 Task: Create new contact,   with mail id: 'Riya.Simon@Yandex.com', first name: 'Riya', Last name: 'Simon', Job Title: Chief Technology Officer, Phone number (202) 555-6789. Change life cycle stage to  'Lead' and lead status to 'New'. Add new company to the associated contact: ravingroup.com_x000D_
 and type: Reseller. Logged in from softage.3@softage.net
Action: Mouse moved to (27, 80)
Screenshot: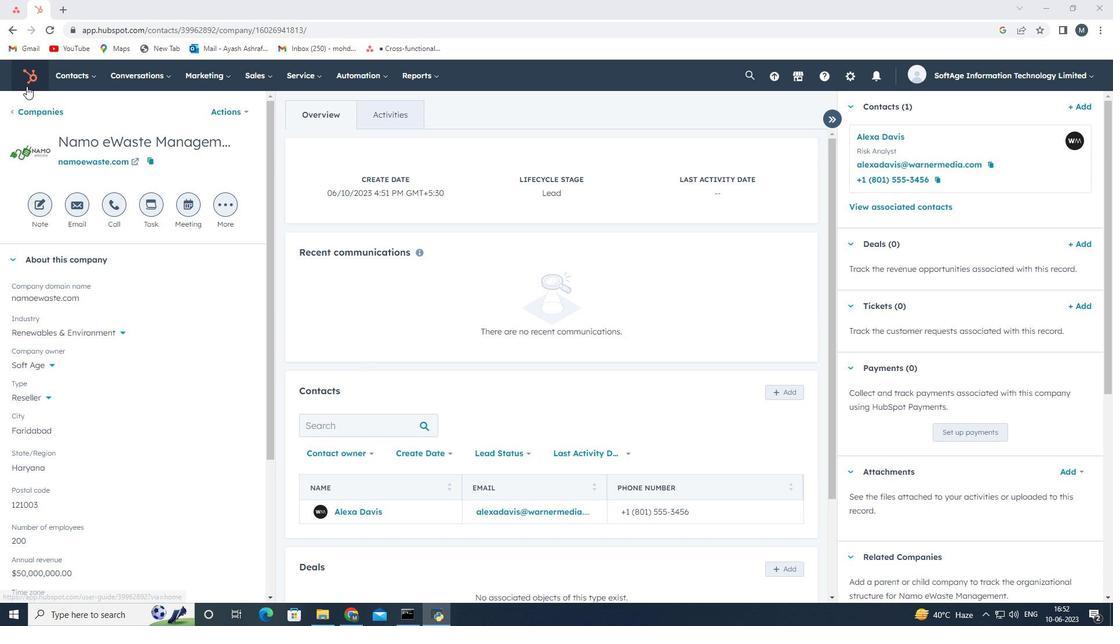 
Action: Mouse pressed left at (27, 80)
Screenshot: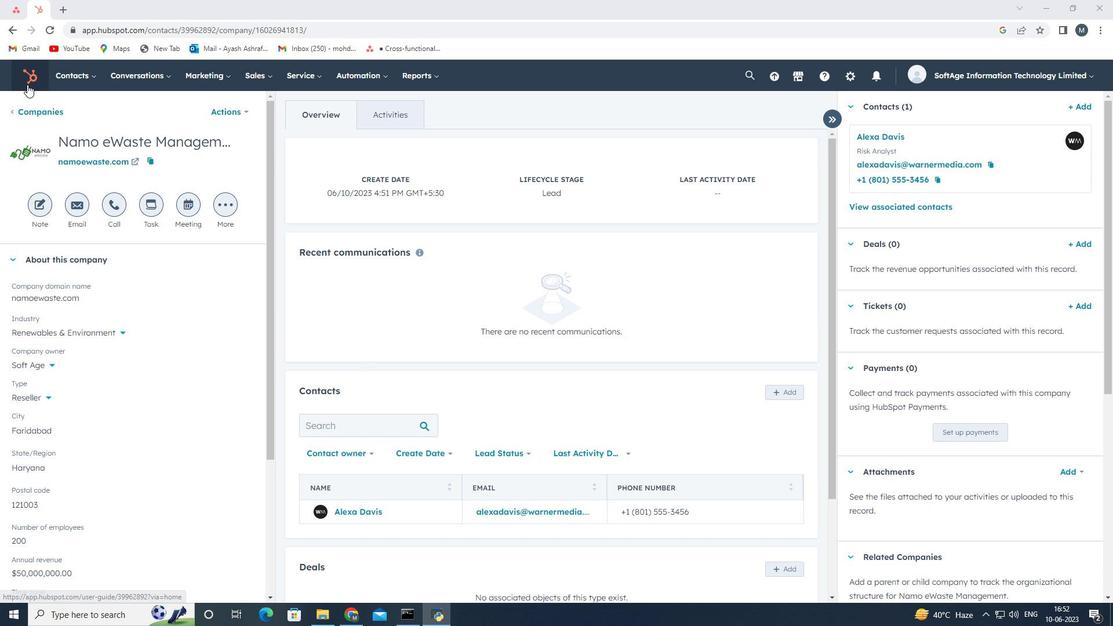 
Action: Mouse moved to (89, 75)
Screenshot: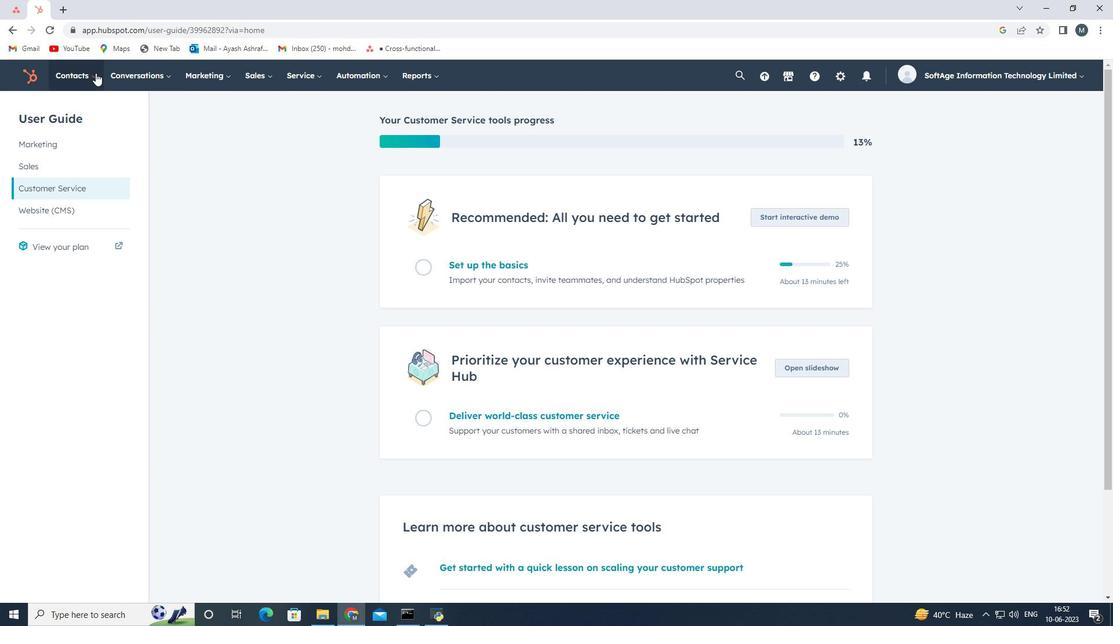 
Action: Mouse pressed left at (89, 75)
Screenshot: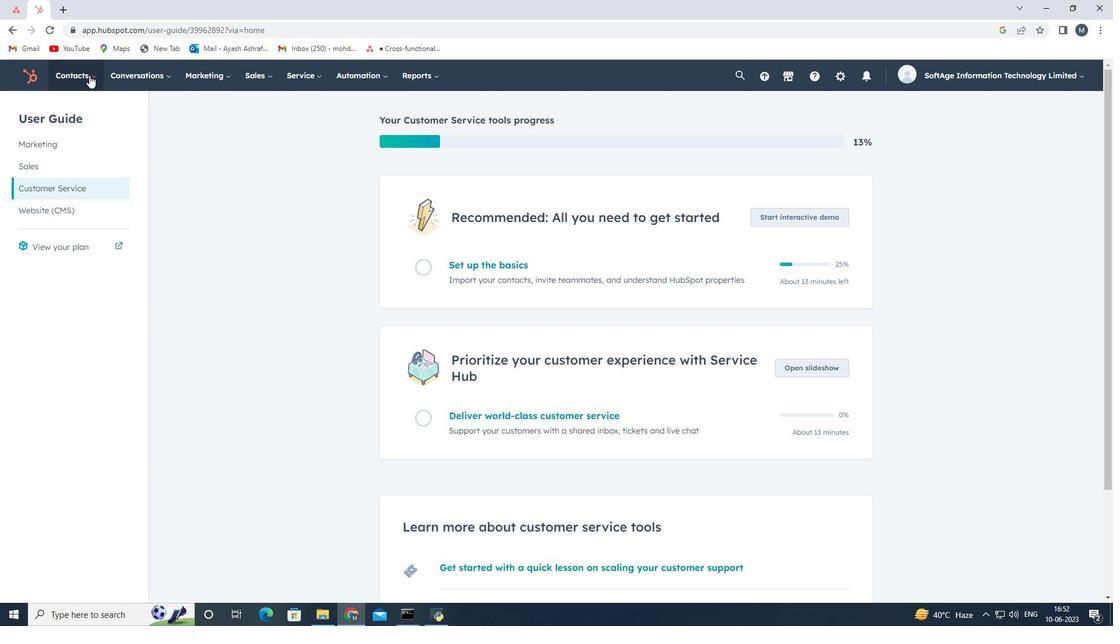 
Action: Mouse moved to (88, 106)
Screenshot: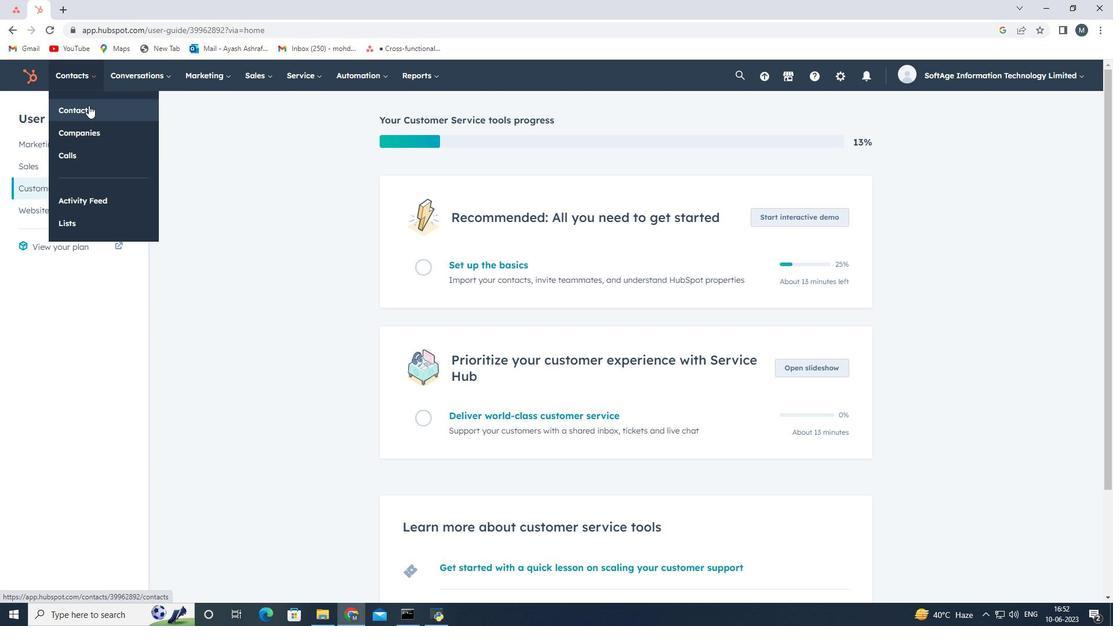 
Action: Mouse pressed left at (88, 106)
Screenshot: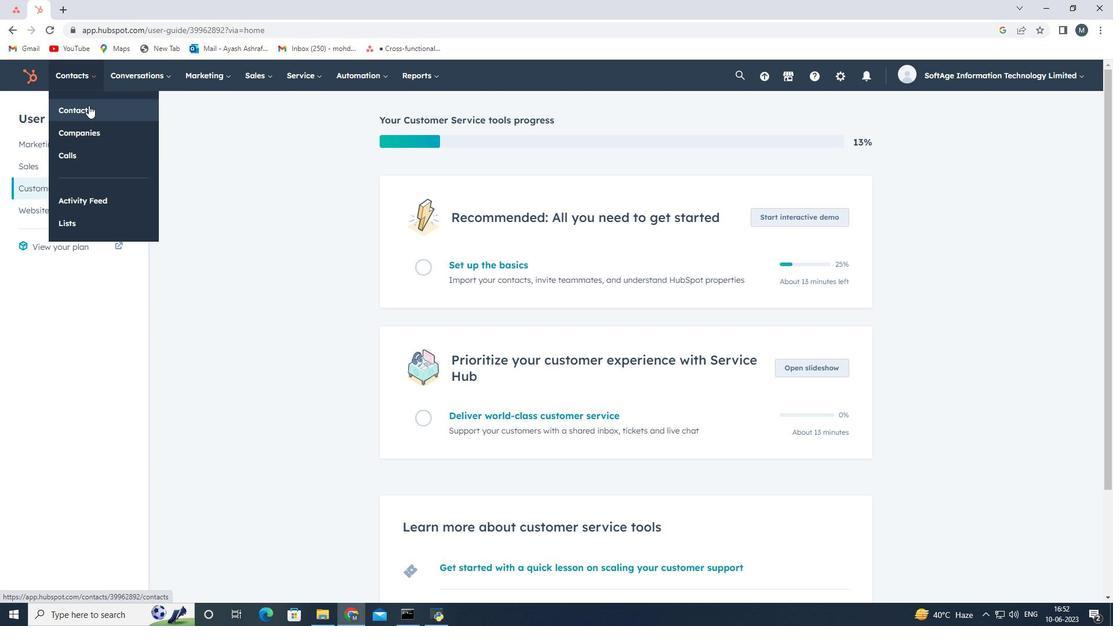 
Action: Mouse moved to (1033, 119)
Screenshot: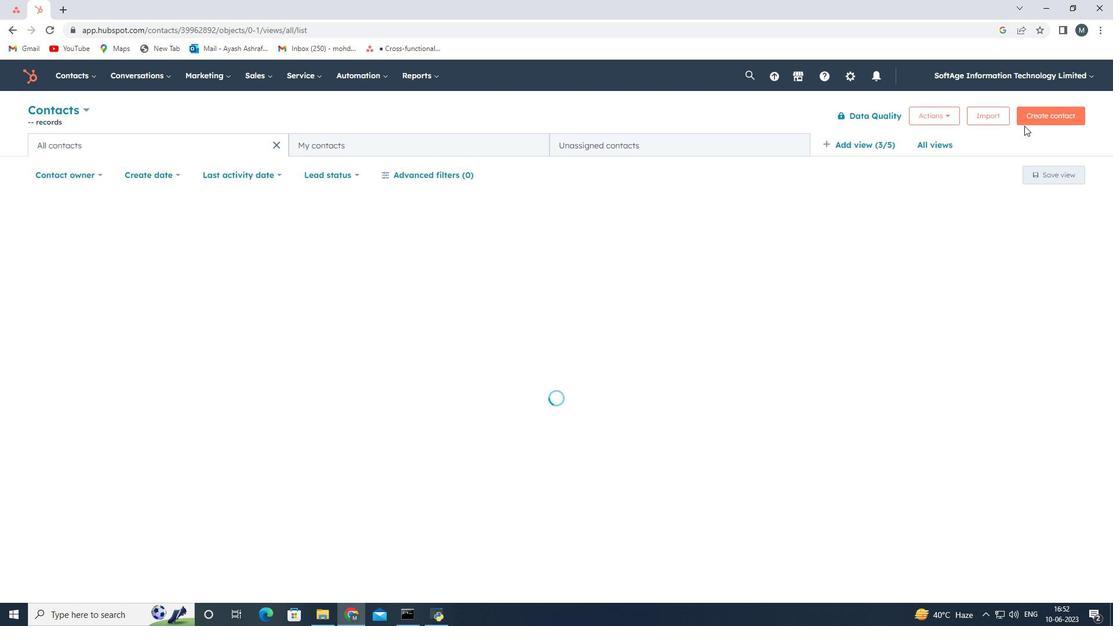 
Action: Mouse pressed left at (1033, 119)
Screenshot: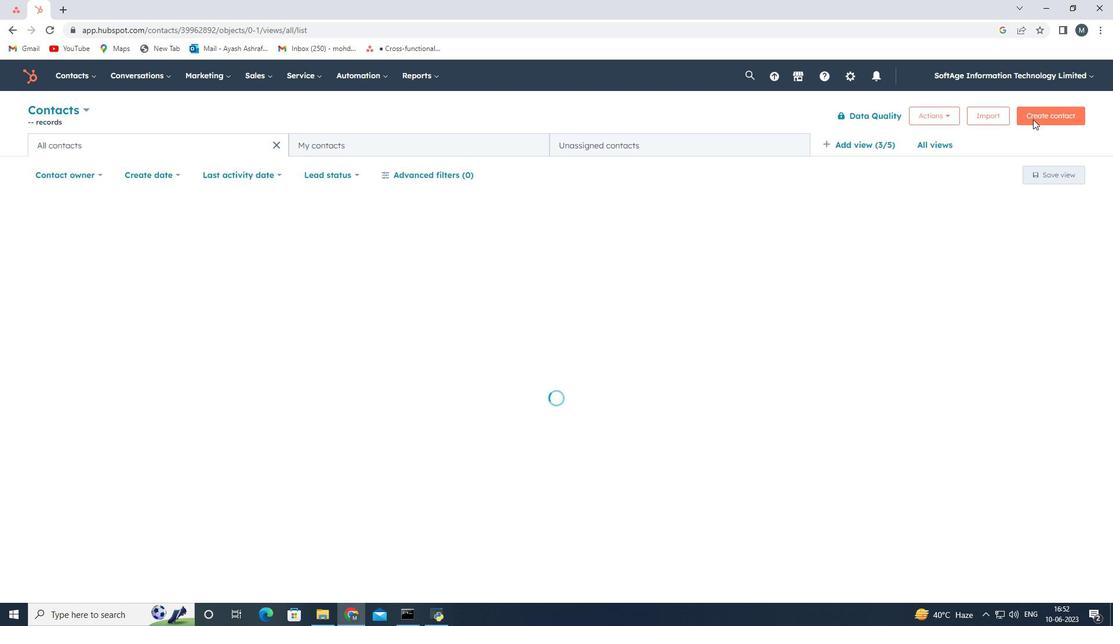 
Action: Mouse moved to (843, 176)
Screenshot: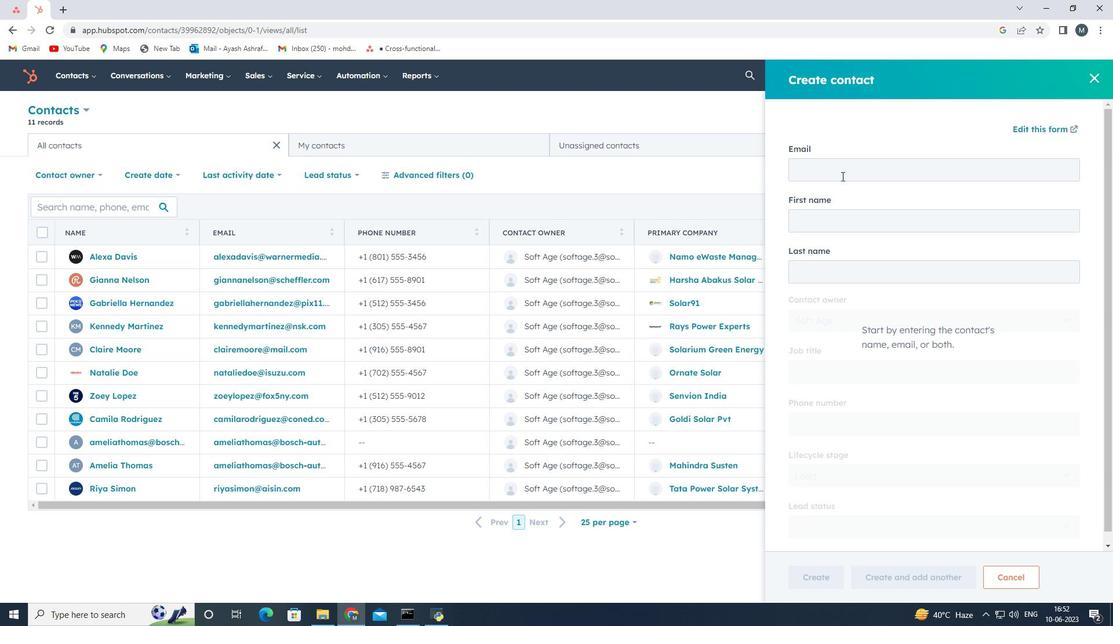 
Action: Mouse pressed left at (843, 176)
Screenshot: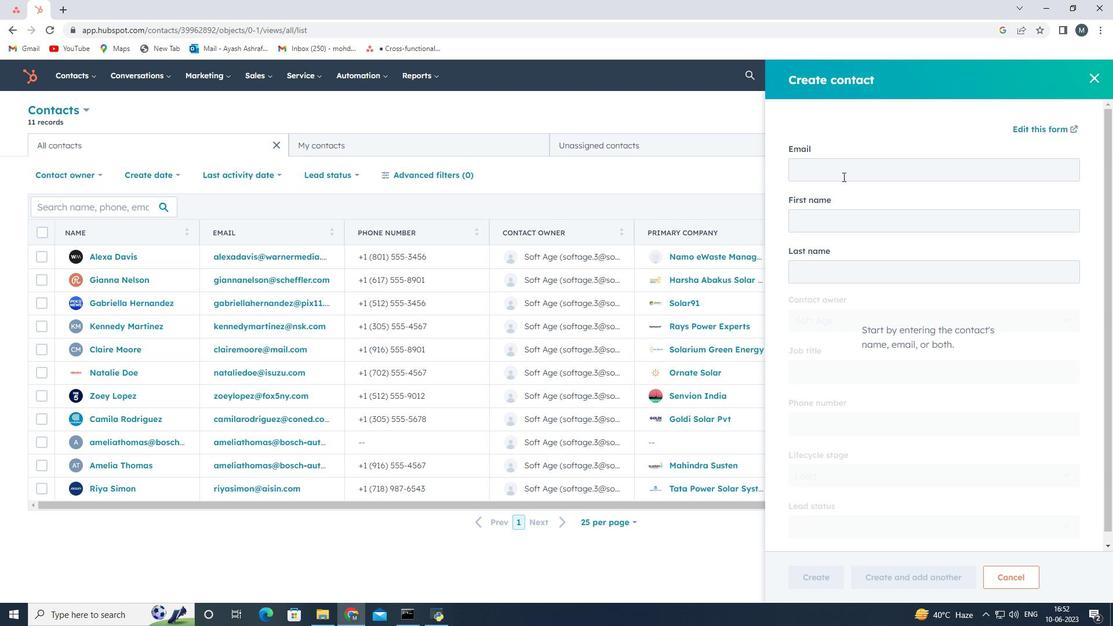 
Action: Mouse moved to (842, 167)
Screenshot: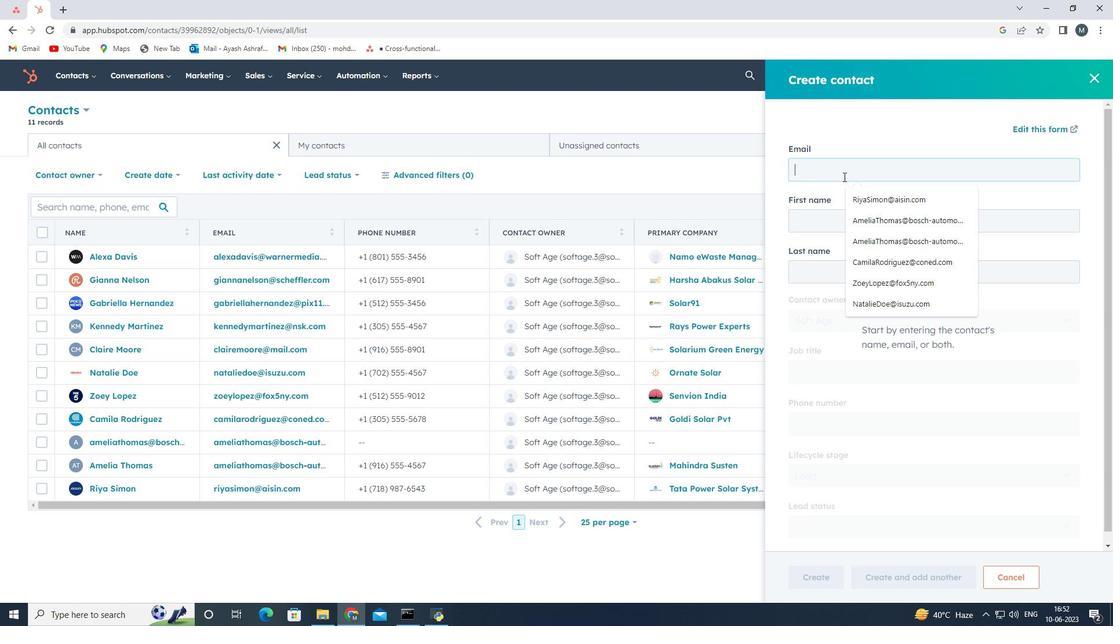 
Action: Key pressed <Key.shift>Riya.<Key.shift>Simon<Key.shift>@<Key.shift>Yandex.com
Screenshot: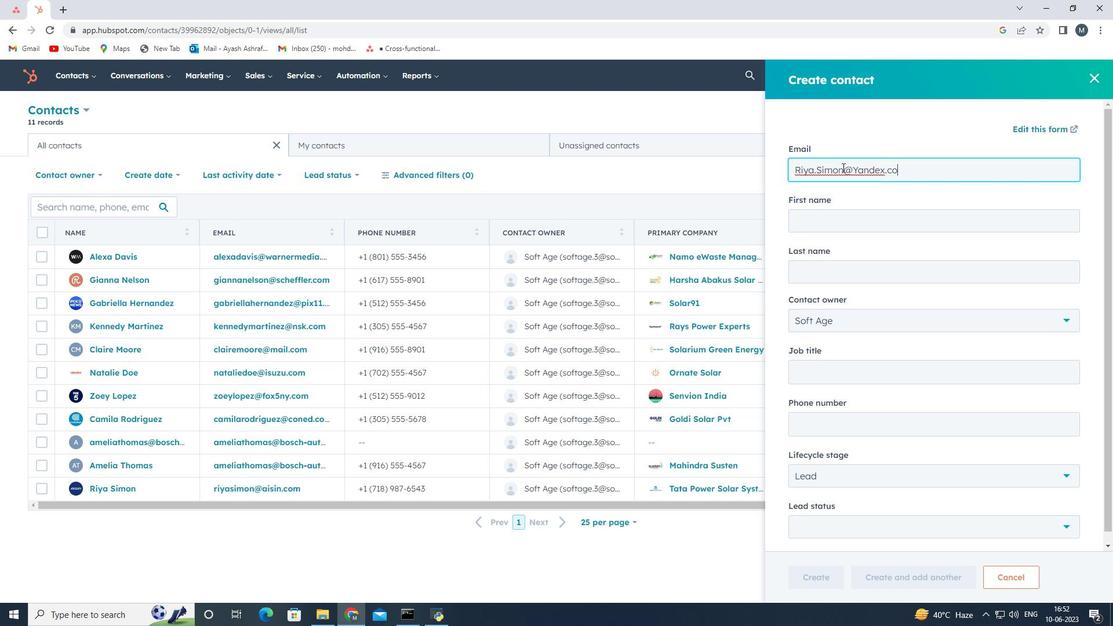 
Action: Mouse moved to (810, 223)
Screenshot: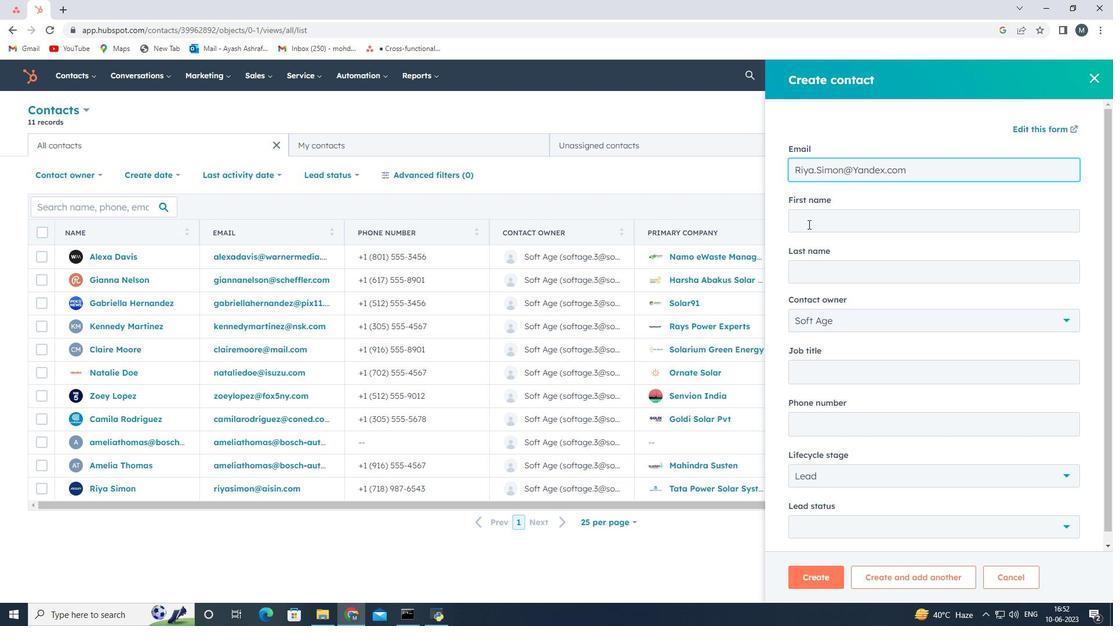 
Action: Mouse pressed left at (810, 223)
Screenshot: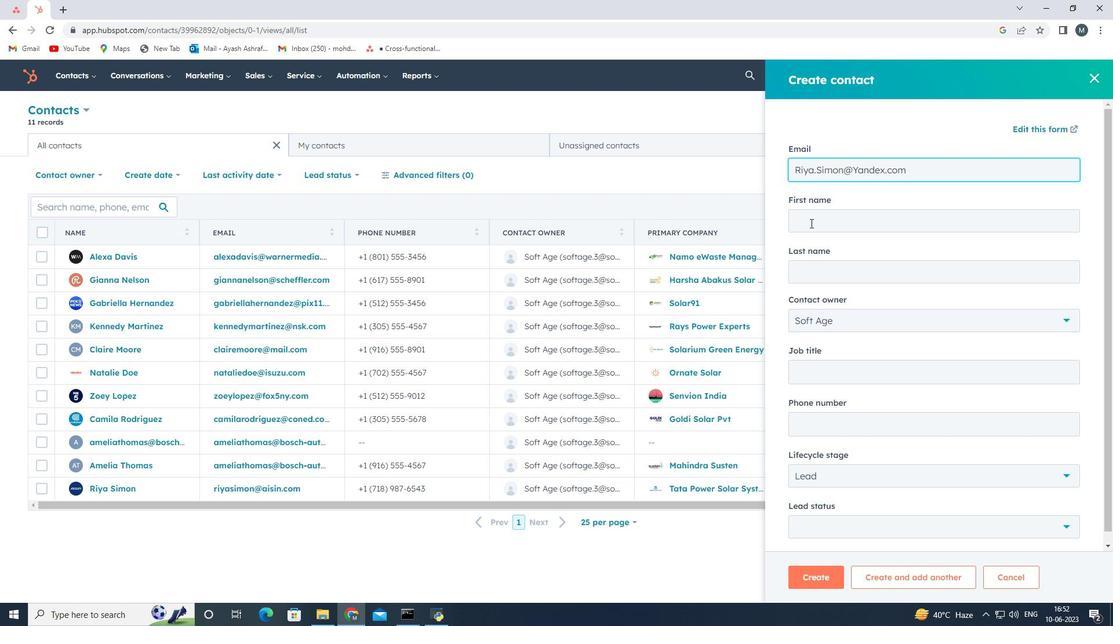 
Action: Mouse moved to (810, 223)
Screenshot: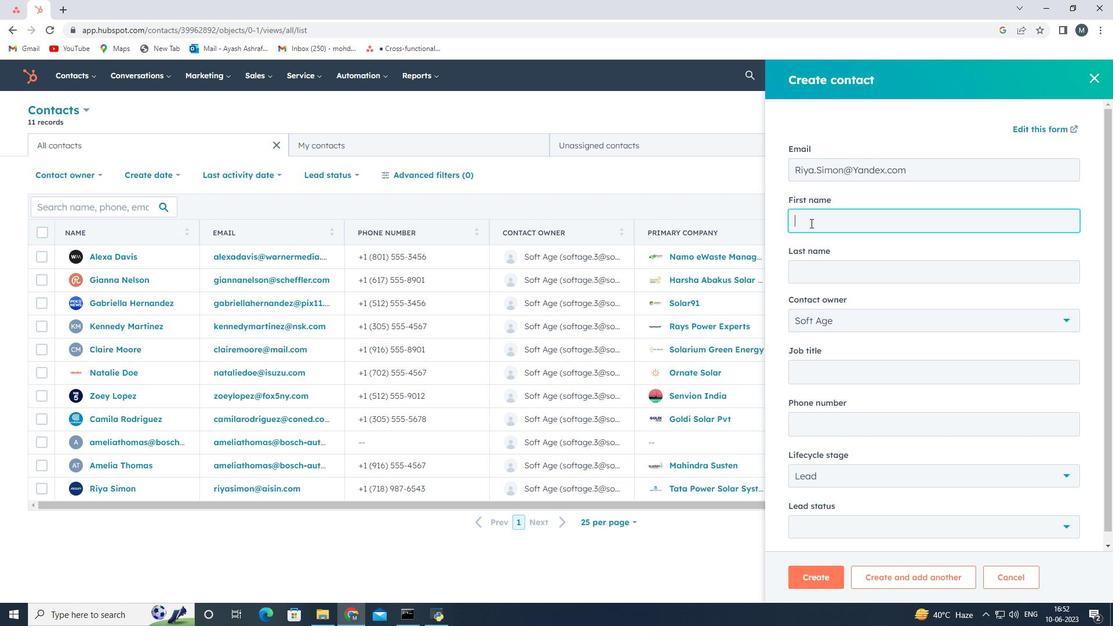 
Action: Key pressed <Key.shift>Riya<Key.space>
Screenshot: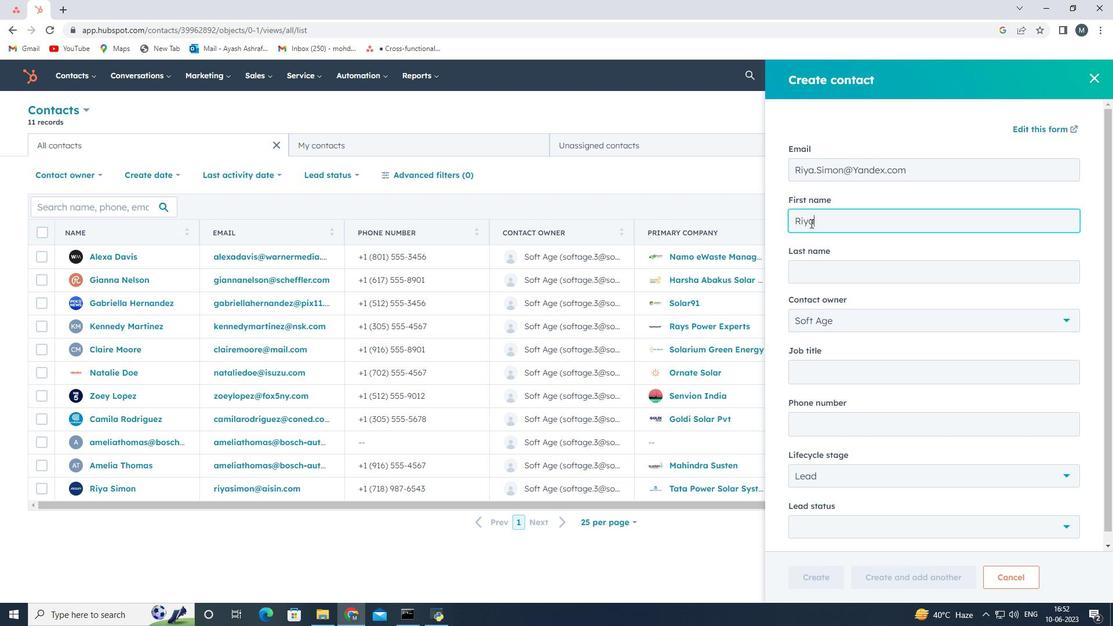 
Action: Mouse moved to (841, 275)
Screenshot: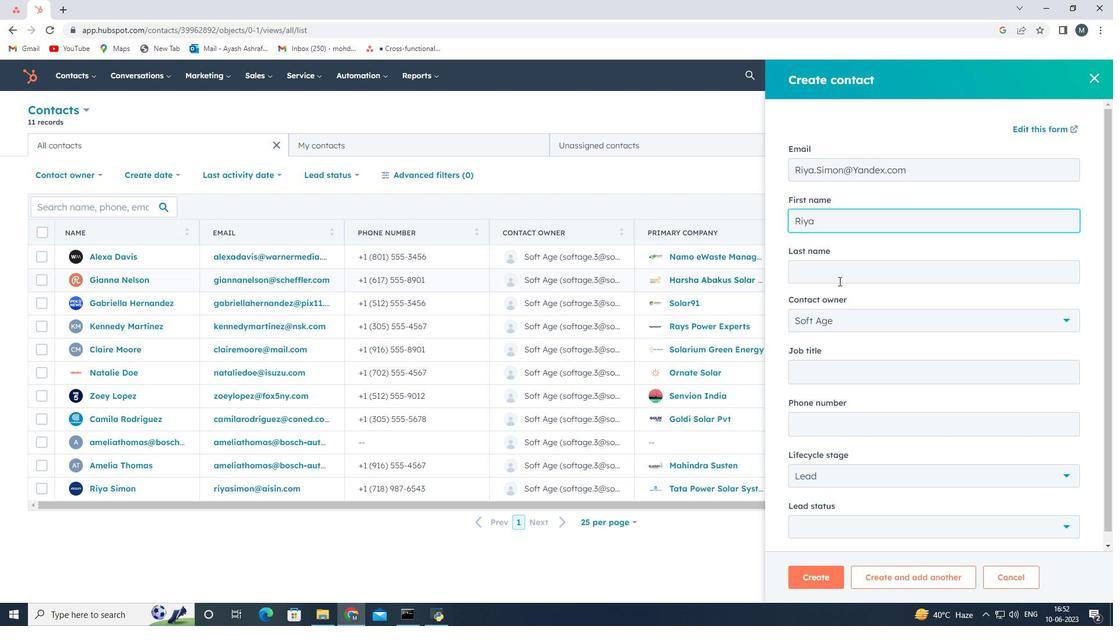 
Action: Mouse pressed left at (841, 275)
Screenshot: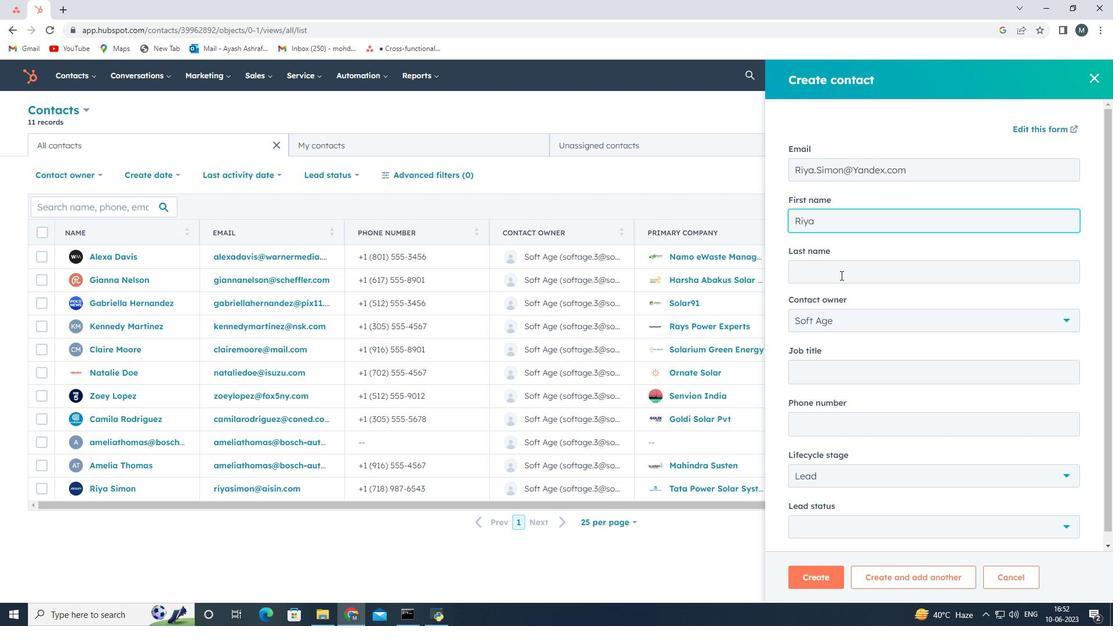
Action: Mouse moved to (843, 280)
Screenshot: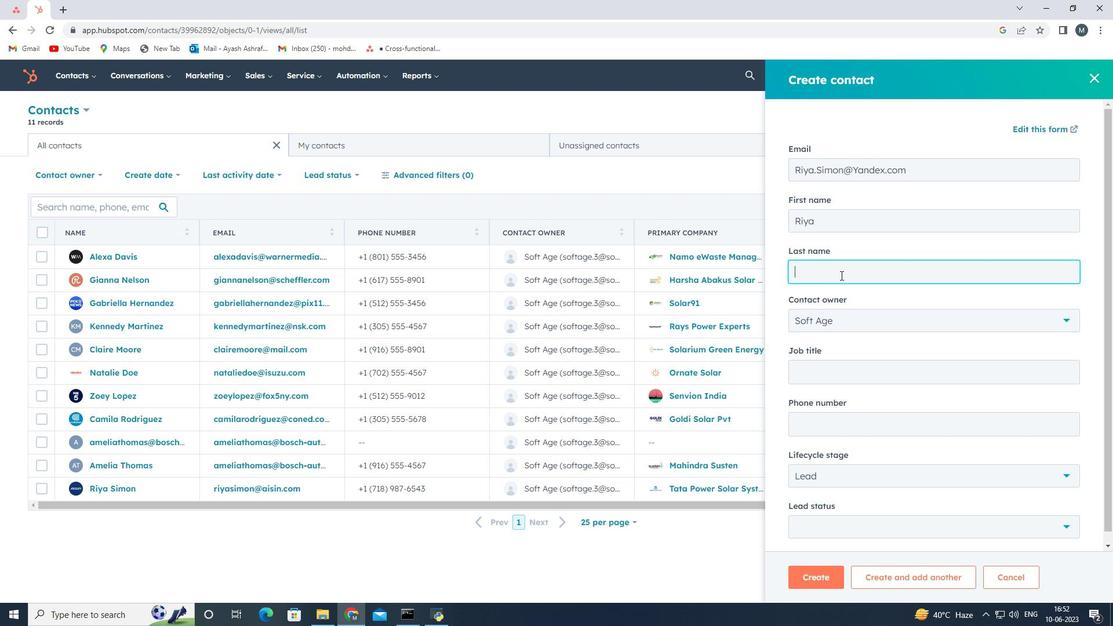 
Action: Key pressed <Key.shift>Simon<Key.space>
Screenshot: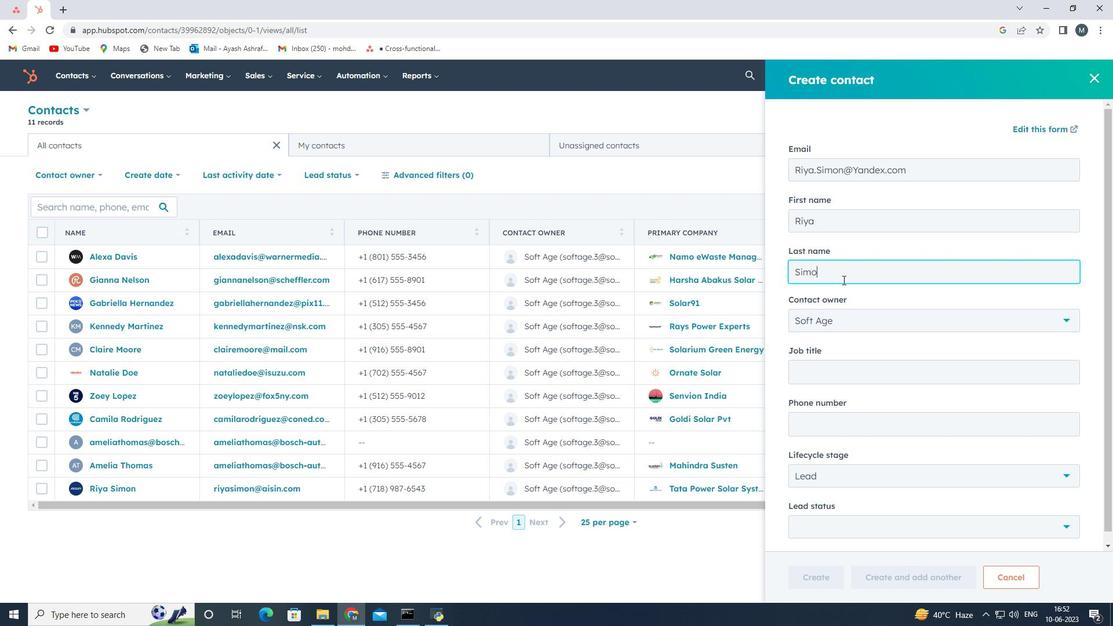 
Action: Mouse moved to (824, 369)
Screenshot: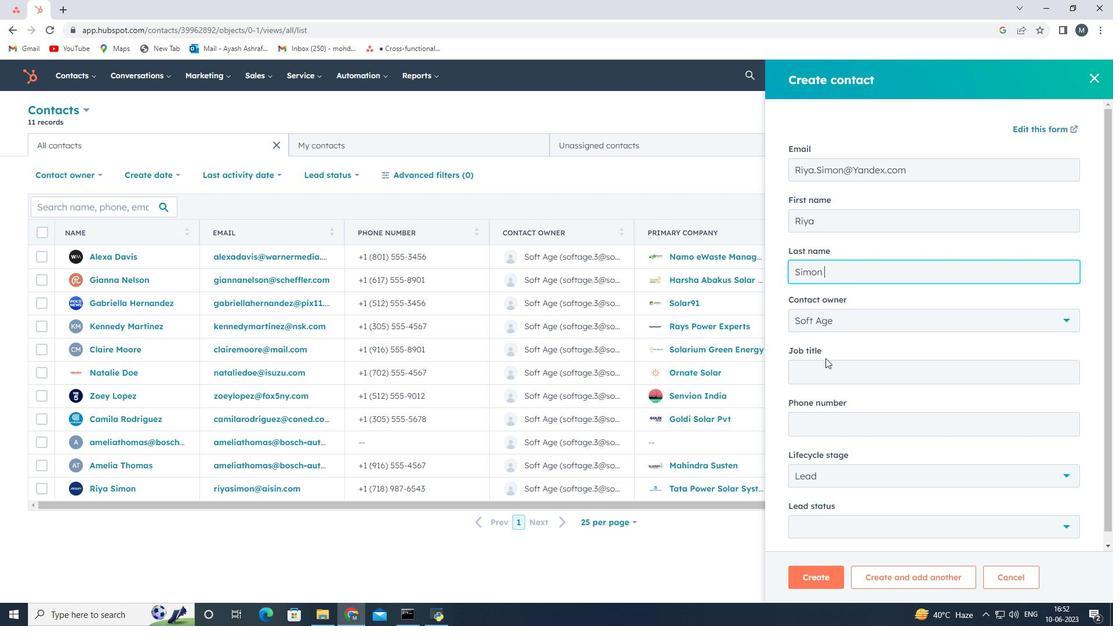
Action: Mouse pressed left at (824, 369)
Screenshot: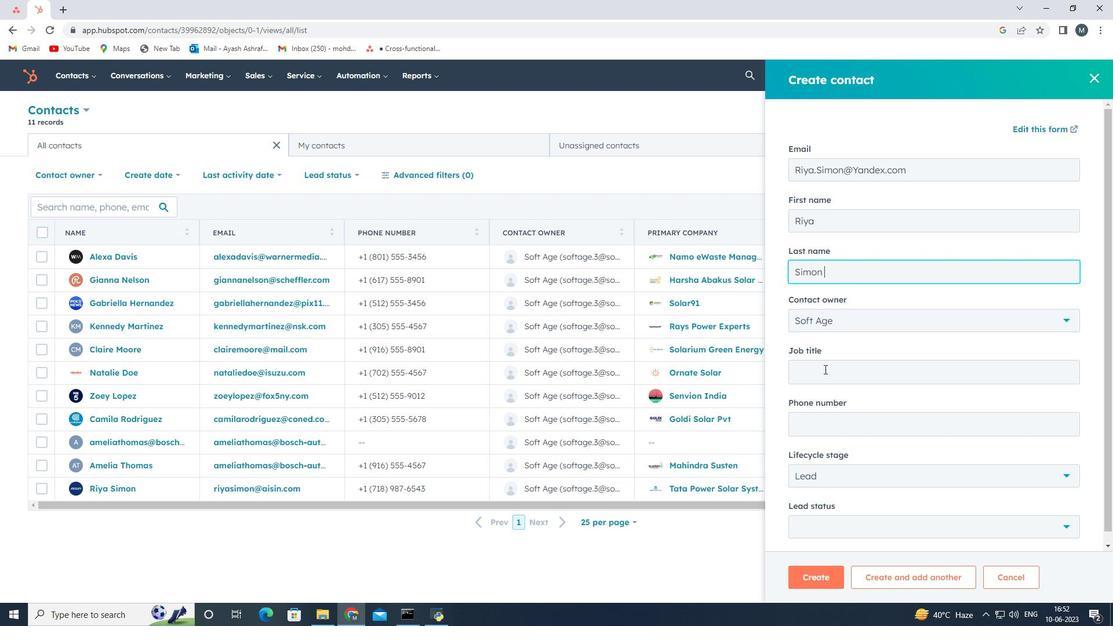 
Action: Mouse moved to (823, 368)
Screenshot: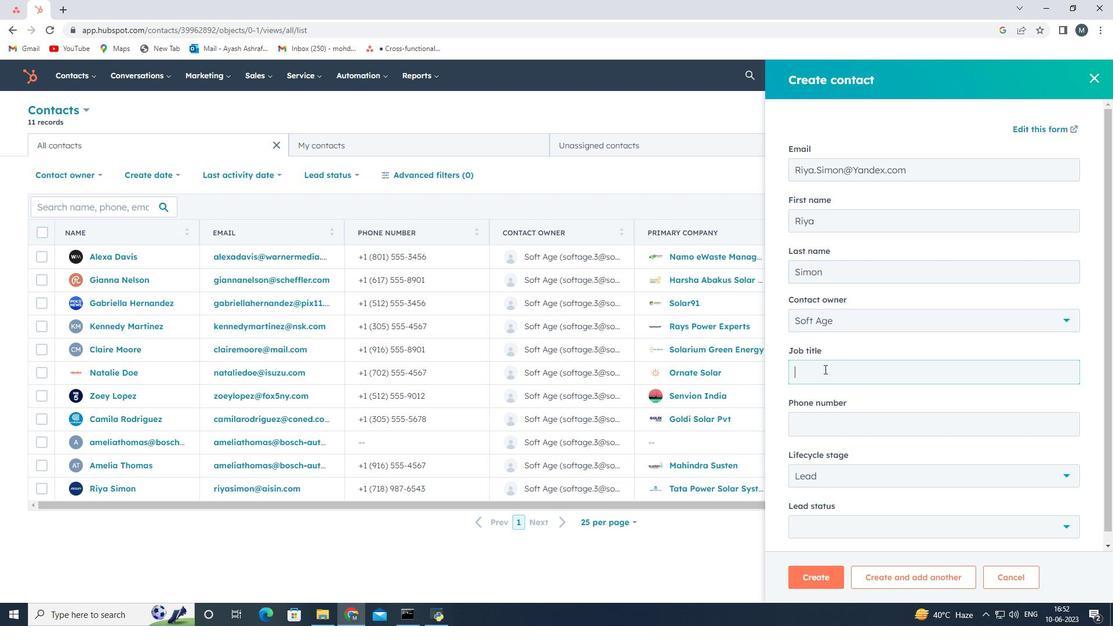
Action: Key pressed <Key.shift>Cheif<Key.space><Key.backspace><Key.backspace>ef<Key.space><Key.backspace><Key.backspace><Key.backspace><Key.backspace><Key.backspace>ief<Key.space><Key.shift>Techni<Key.backspace>ology<Key.space><Key.shift>Offiv<Key.backspace>cer<Key.space>
Screenshot: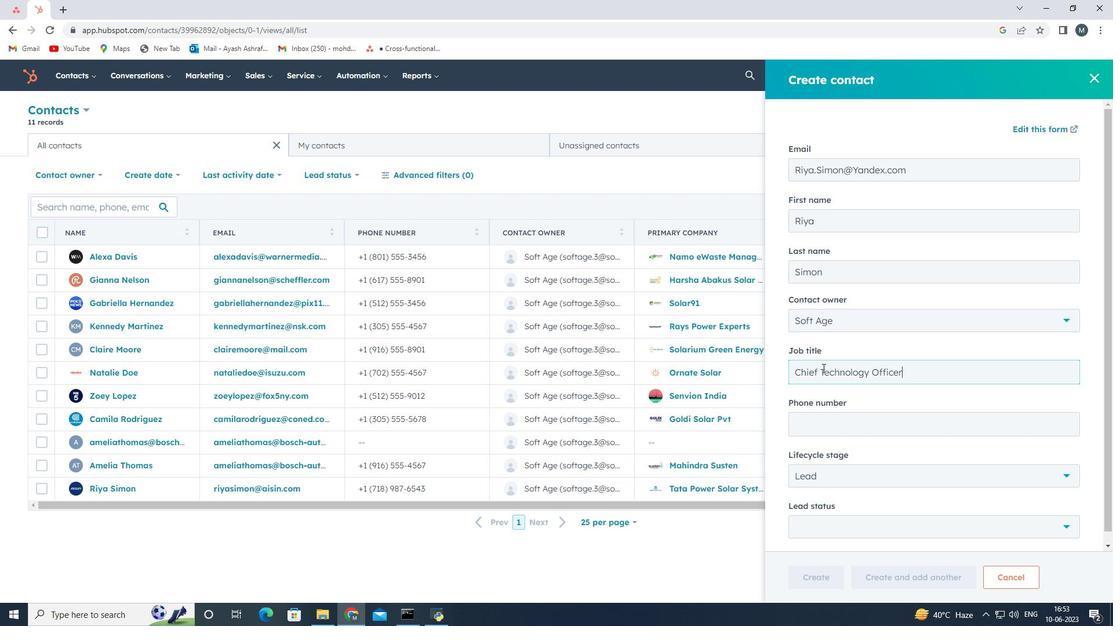 
Action: Mouse moved to (818, 428)
Screenshot: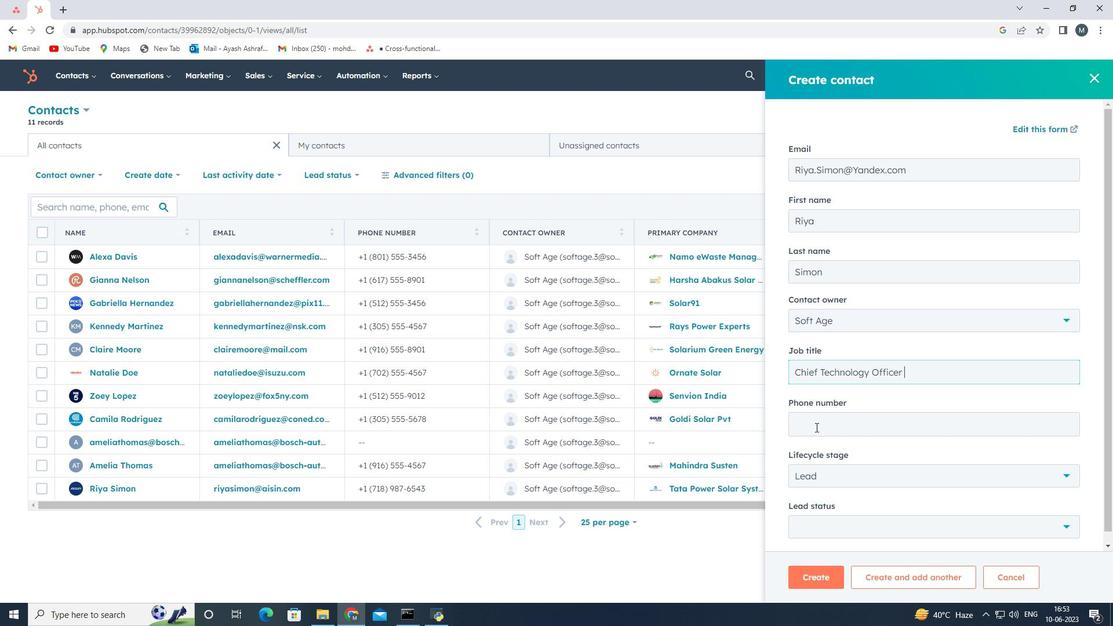 
Action: Mouse pressed left at (818, 428)
Screenshot: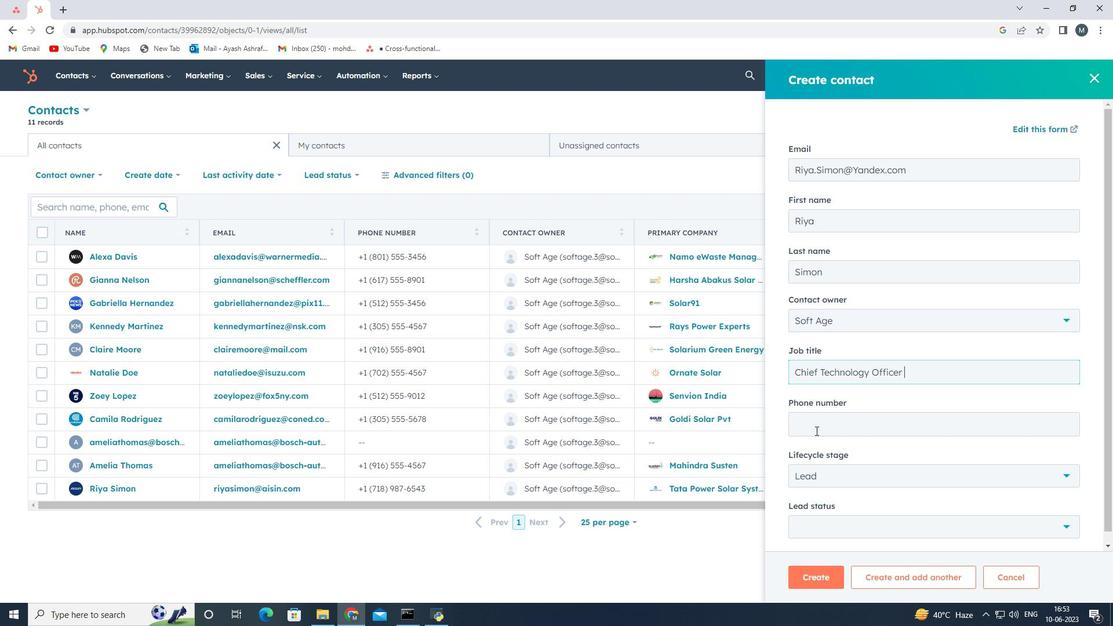 
Action: Mouse moved to (900, 313)
Screenshot: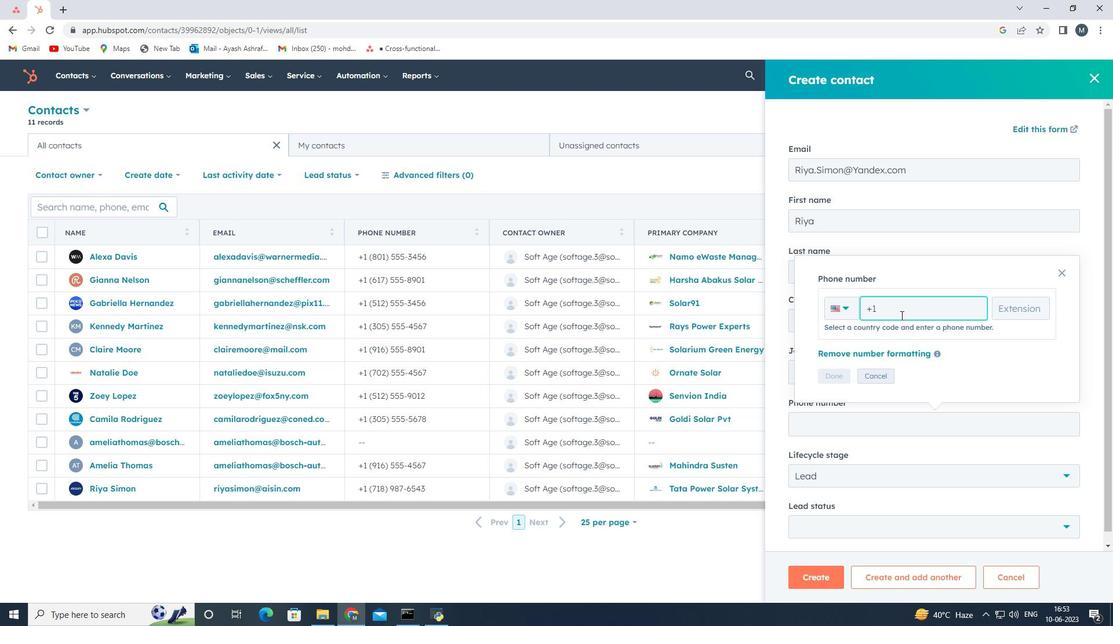 
Action: Mouse pressed left at (900, 313)
Screenshot: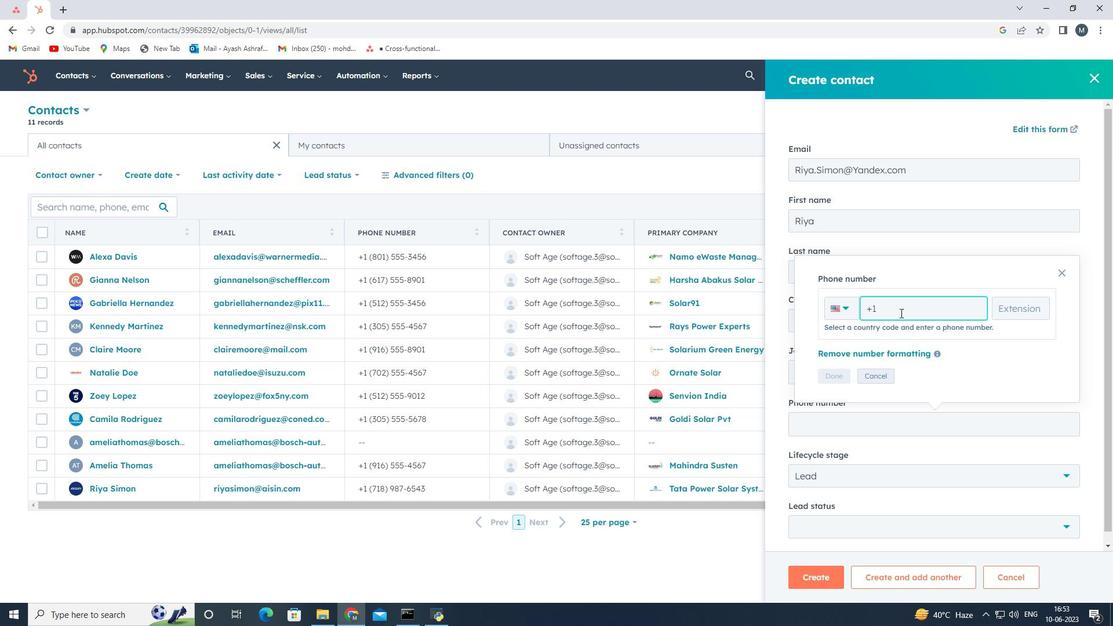 
Action: Key pressed 2025556789
Screenshot: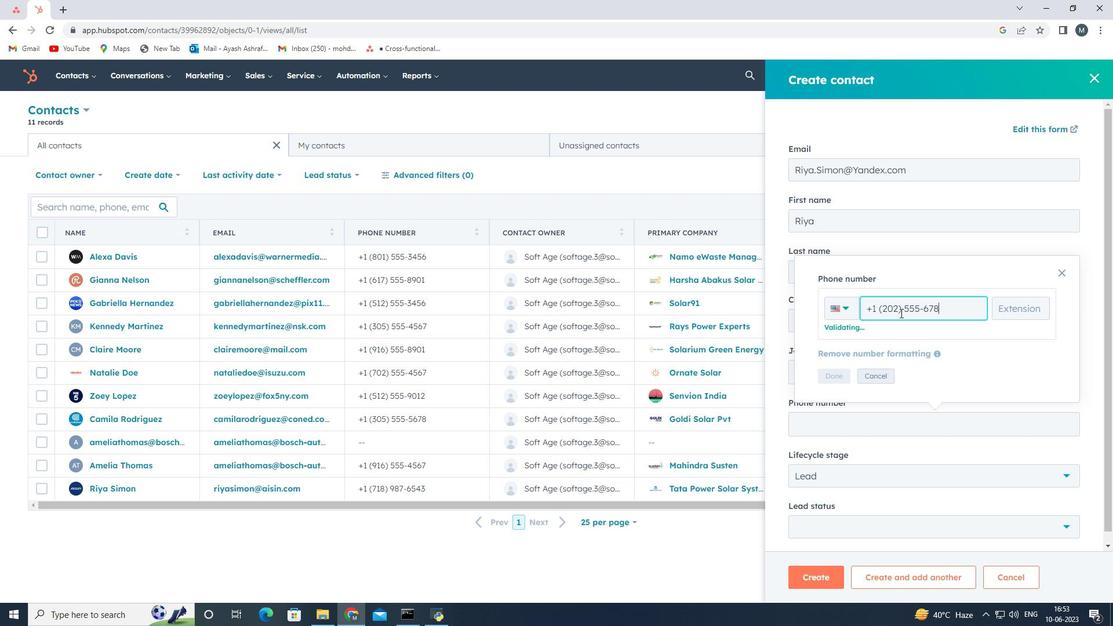 
Action: Mouse moved to (833, 378)
Screenshot: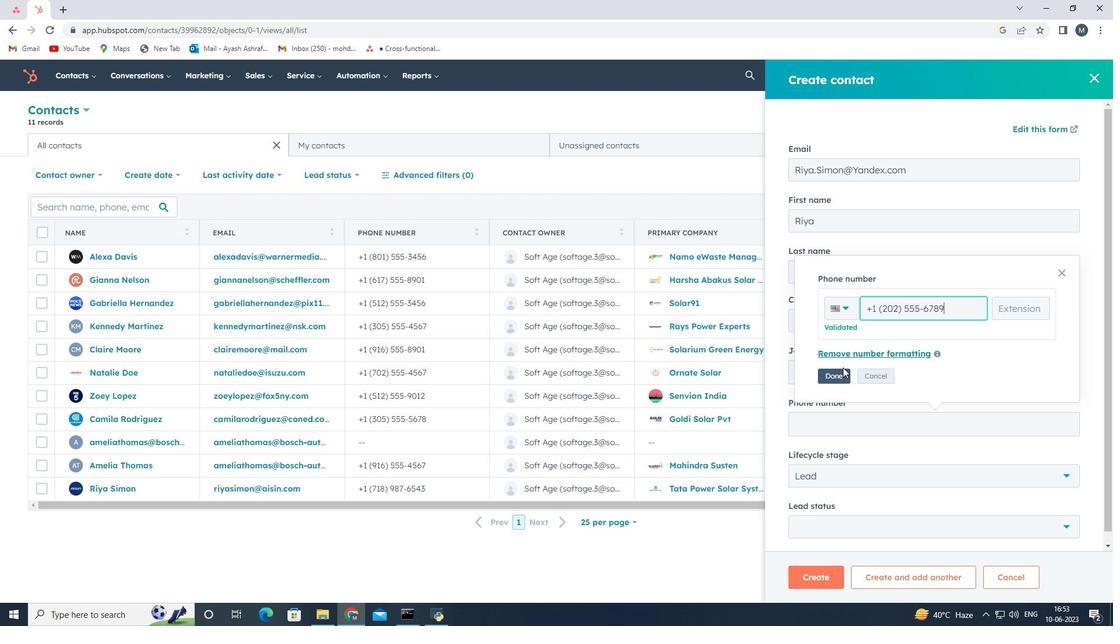 
Action: Mouse pressed left at (833, 378)
Screenshot: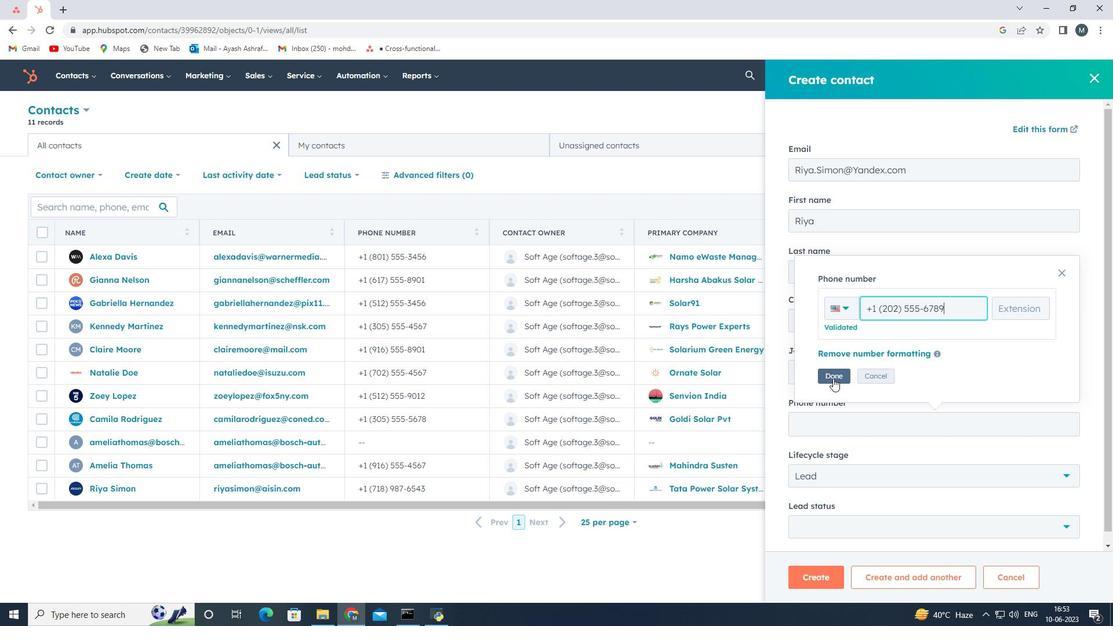 
Action: Mouse moved to (846, 450)
Screenshot: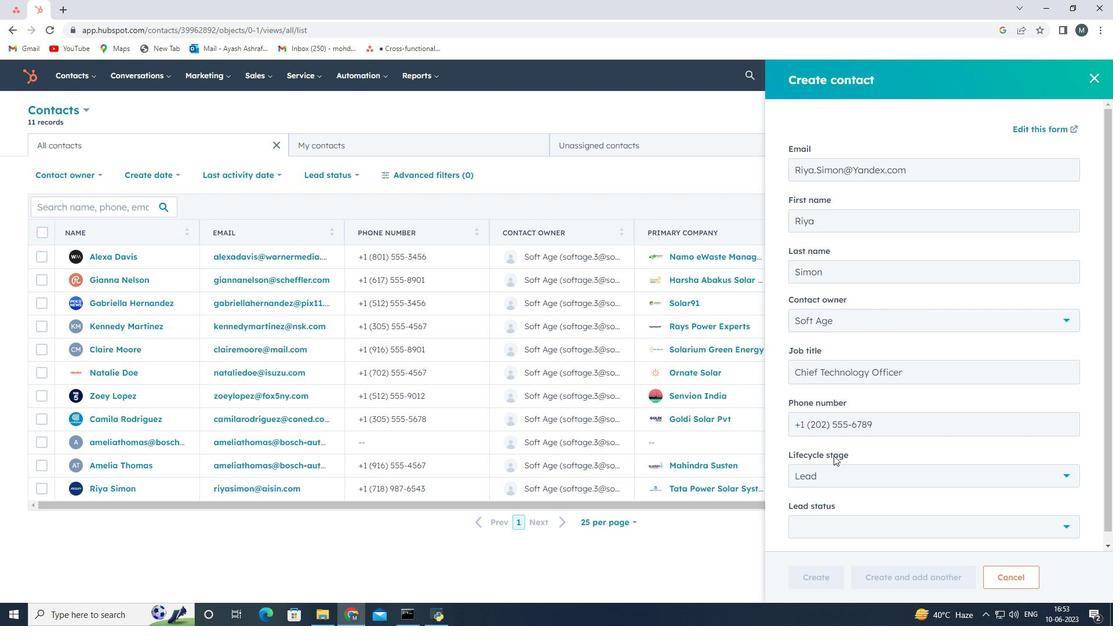 
Action: Mouse scrolled (846, 449) with delta (0, 0)
Screenshot: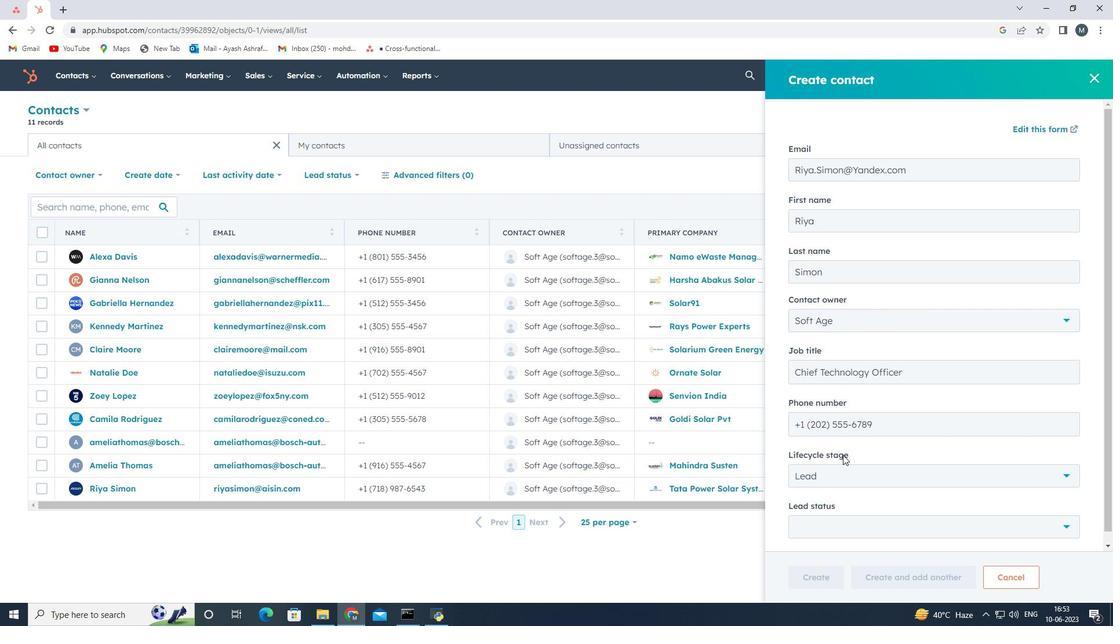 
Action: Mouse moved to (816, 462)
Screenshot: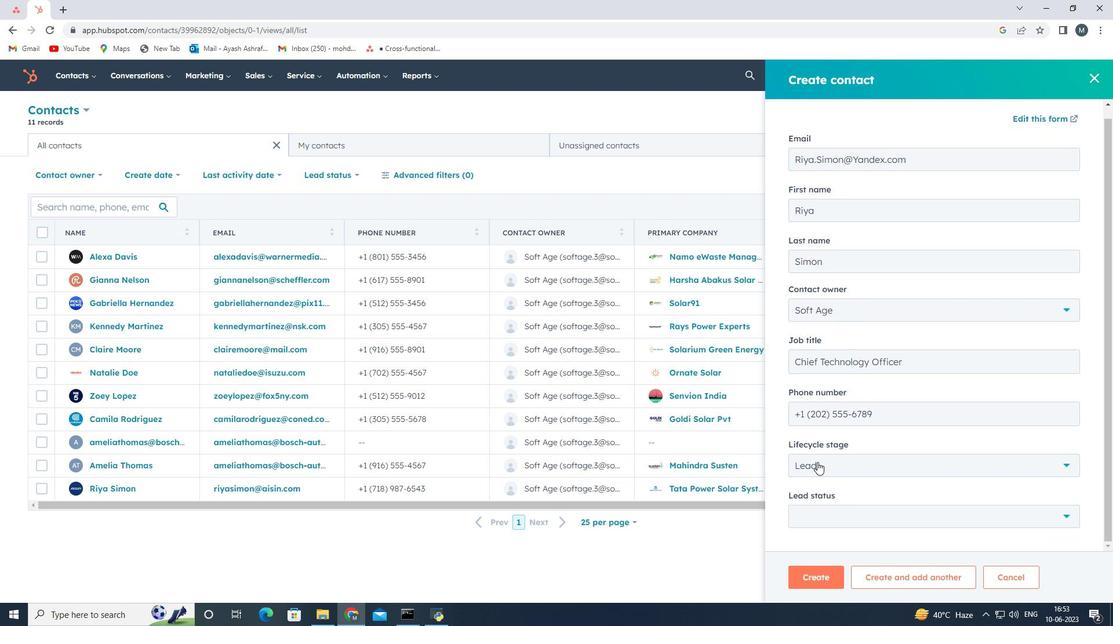 
Action: Mouse pressed left at (816, 462)
Screenshot: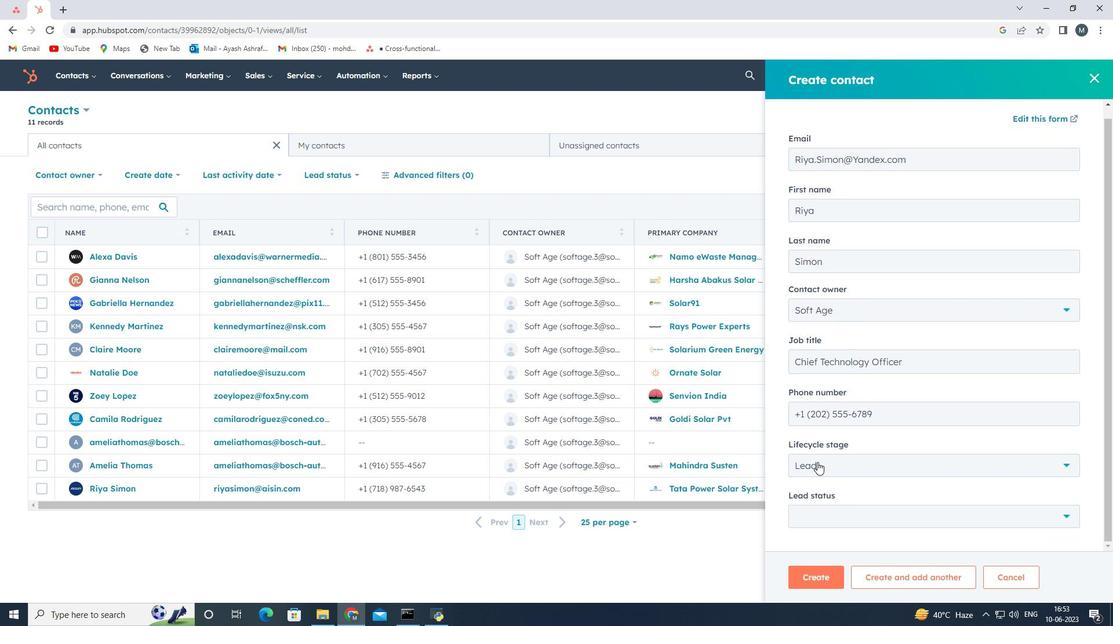 
Action: Mouse moved to (845, 360)
Screenshot: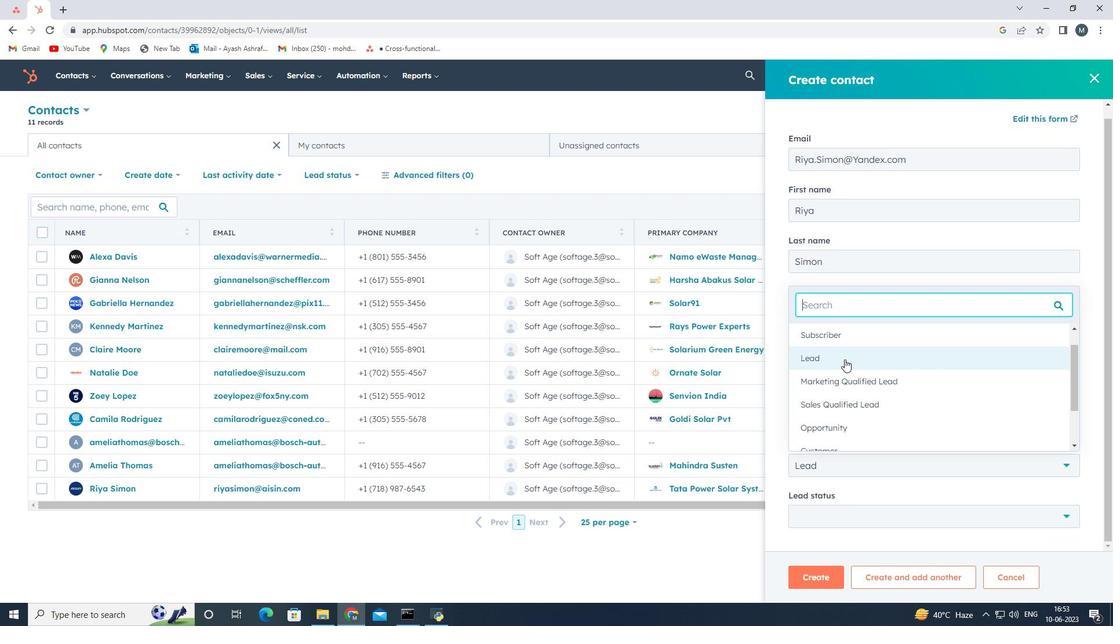 
Action: Mouse pressed left at (845, 360)
Screenshot: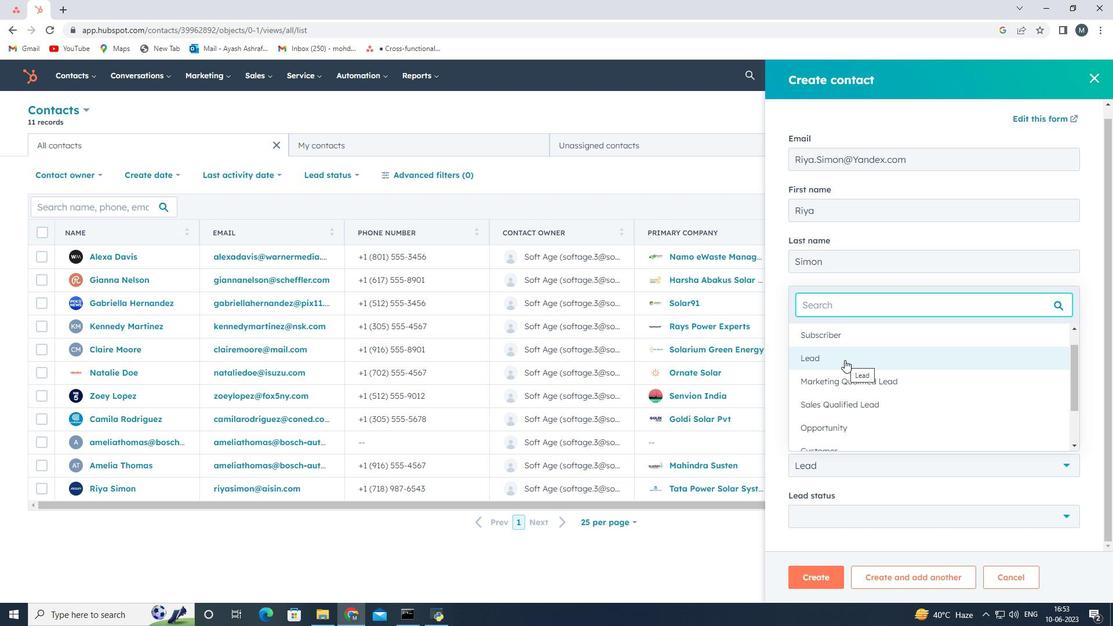 
Action: Mouse moved to (836, 512)
Screenshot: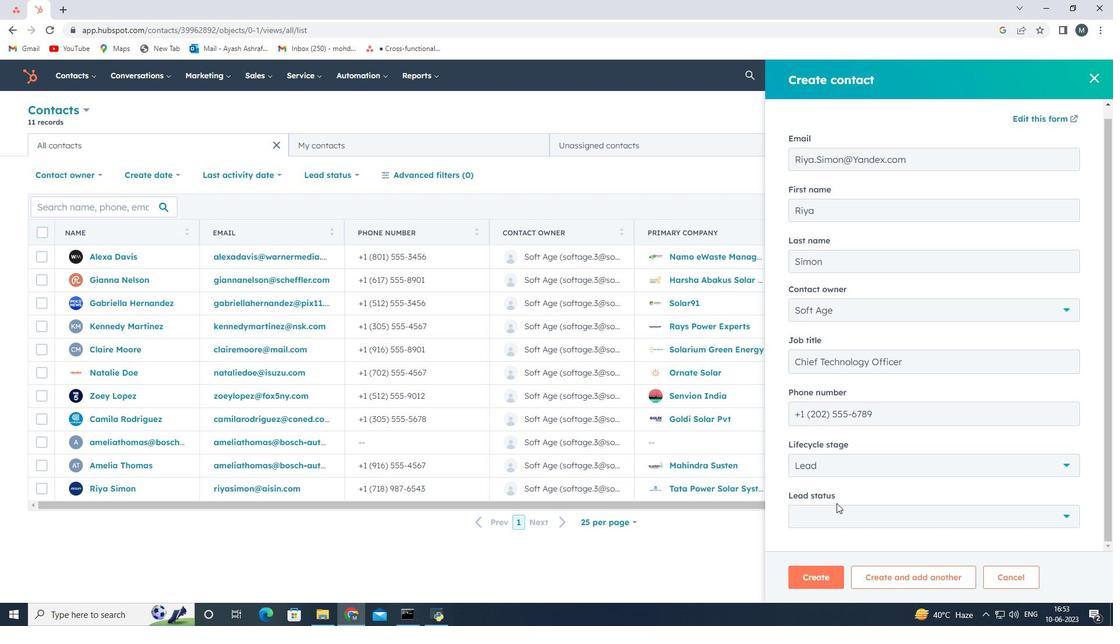 
Action: Mouse pressed left at (836, 512)
Screenshot: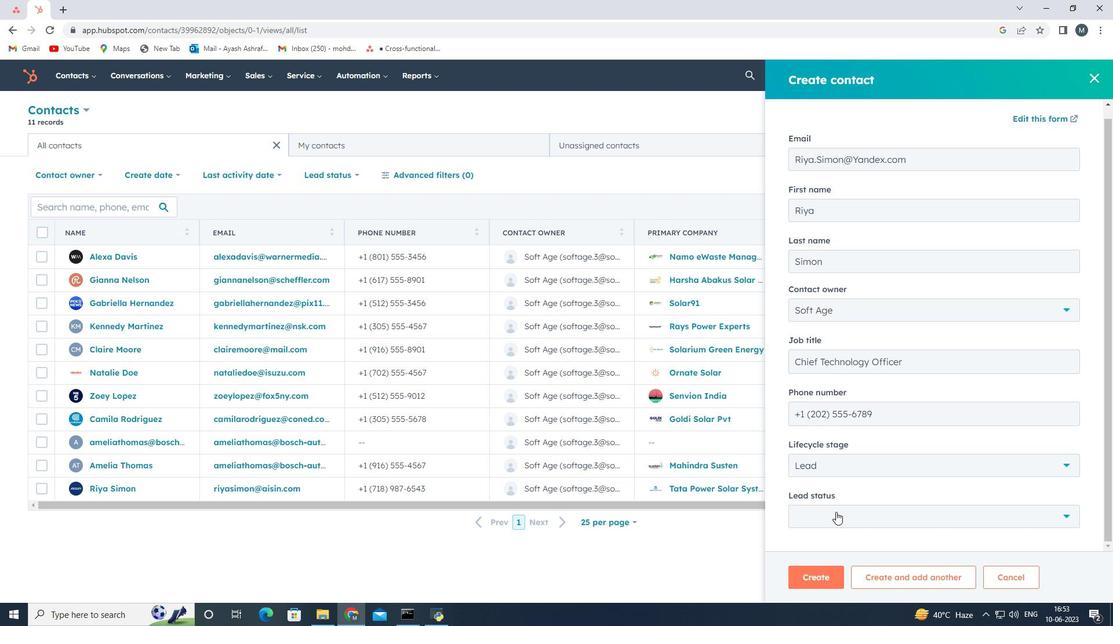 
Action: Mouse moved to (829, 414)
Screenshot: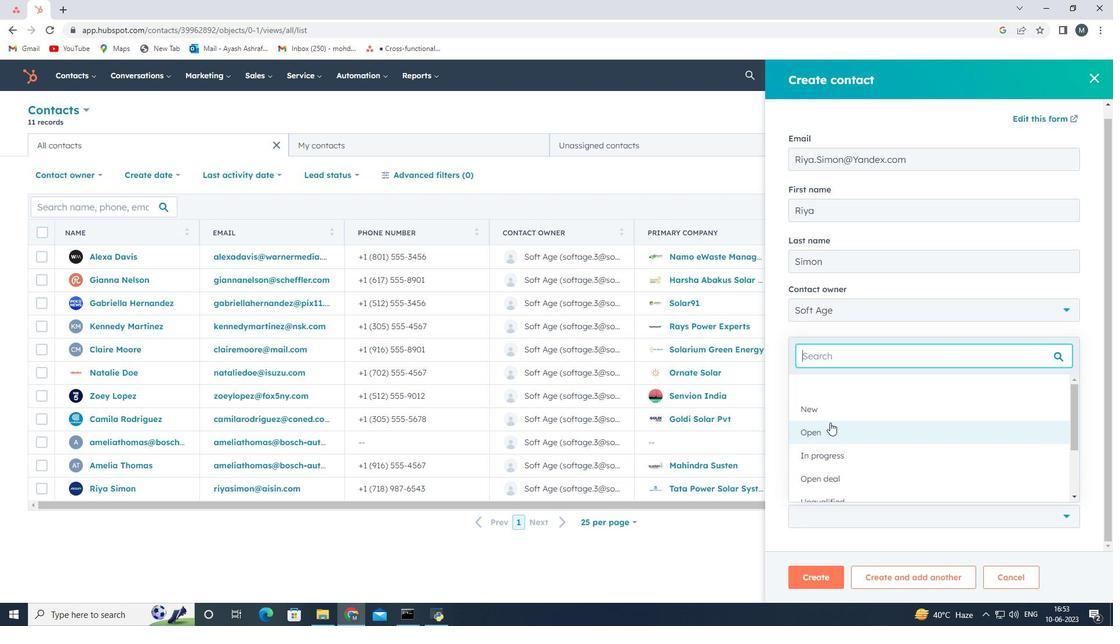 
Action: Mouse pressed left at (829, 414)
Screenshot: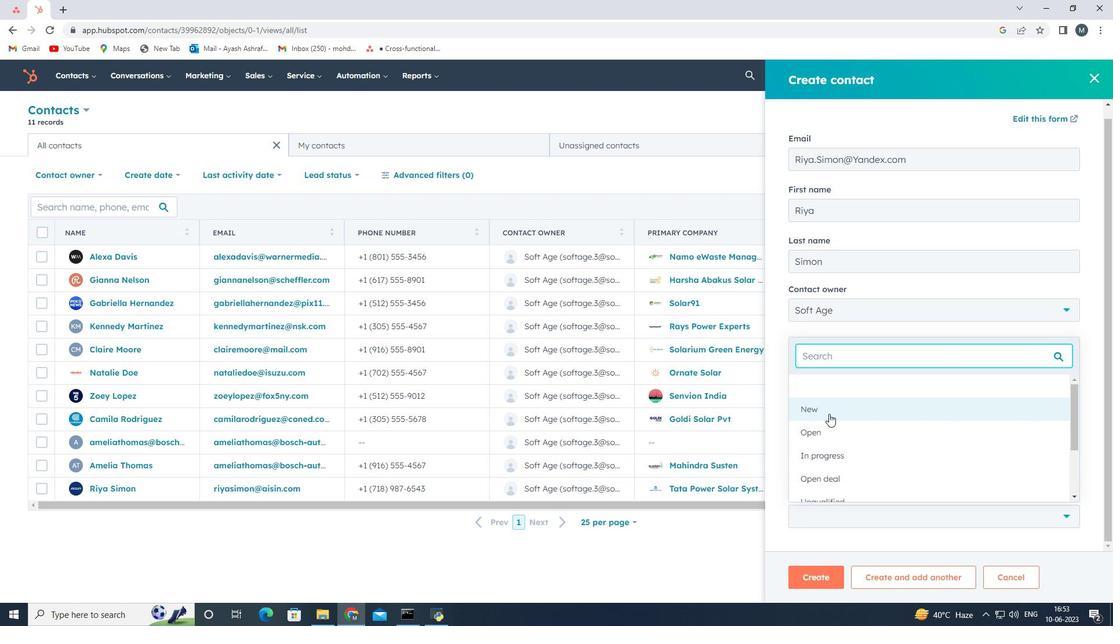 
Action: Mouse moved to (829, 575)
Screenshot: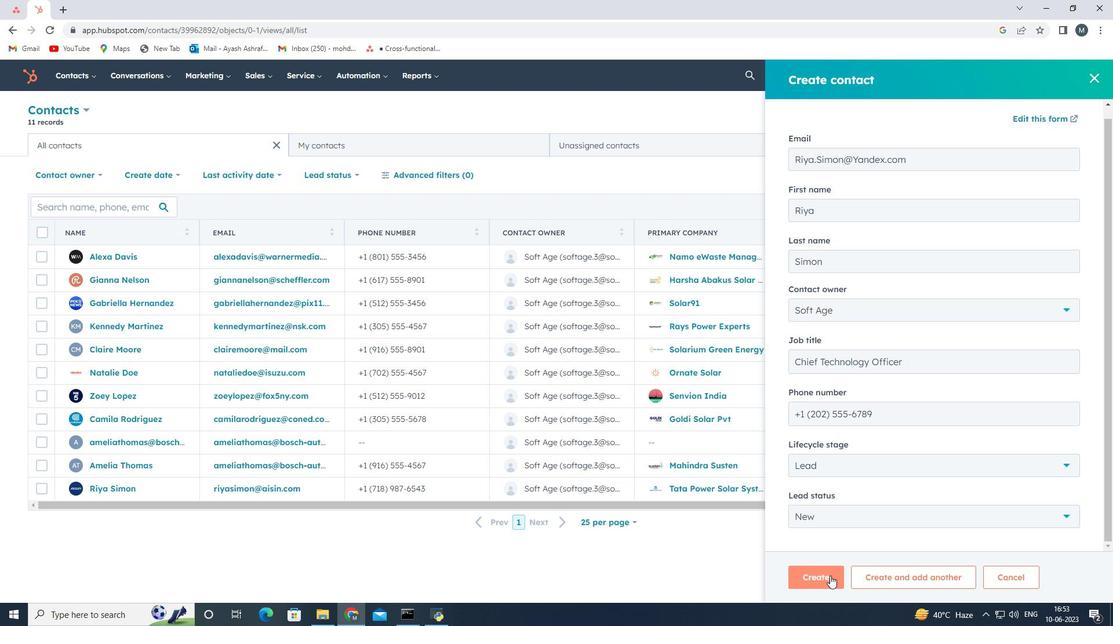 
Action: Mouse pressed left at (829, 575)
Screenshot: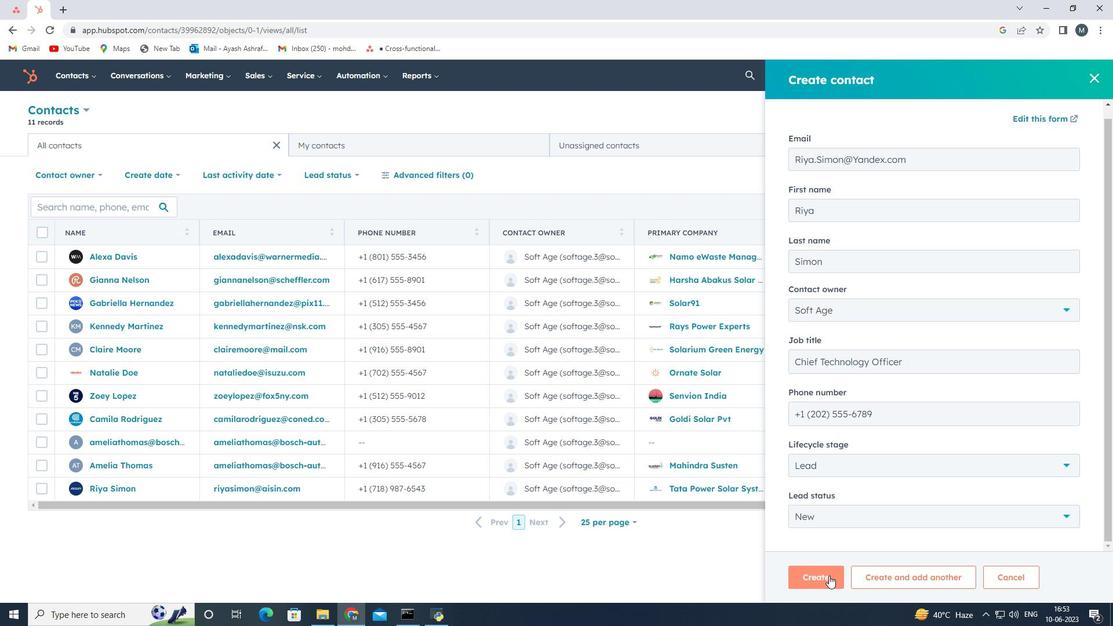 
Action: Mouse moved to (780, 388)
Screenshot: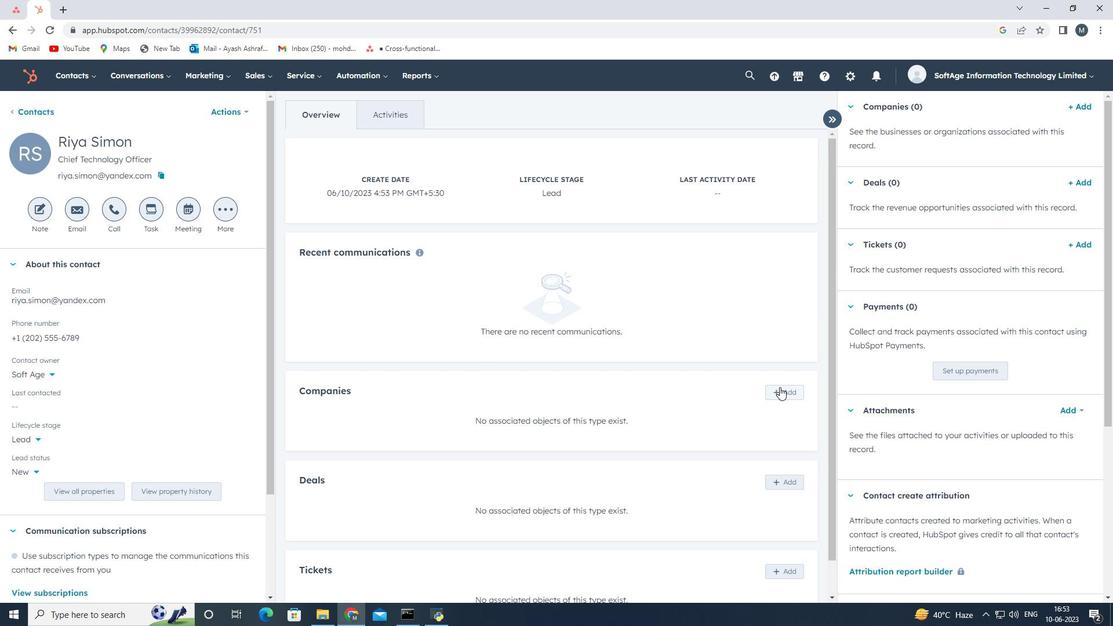 
Action: Mouse pressed left at (780, 388)
Screenshot: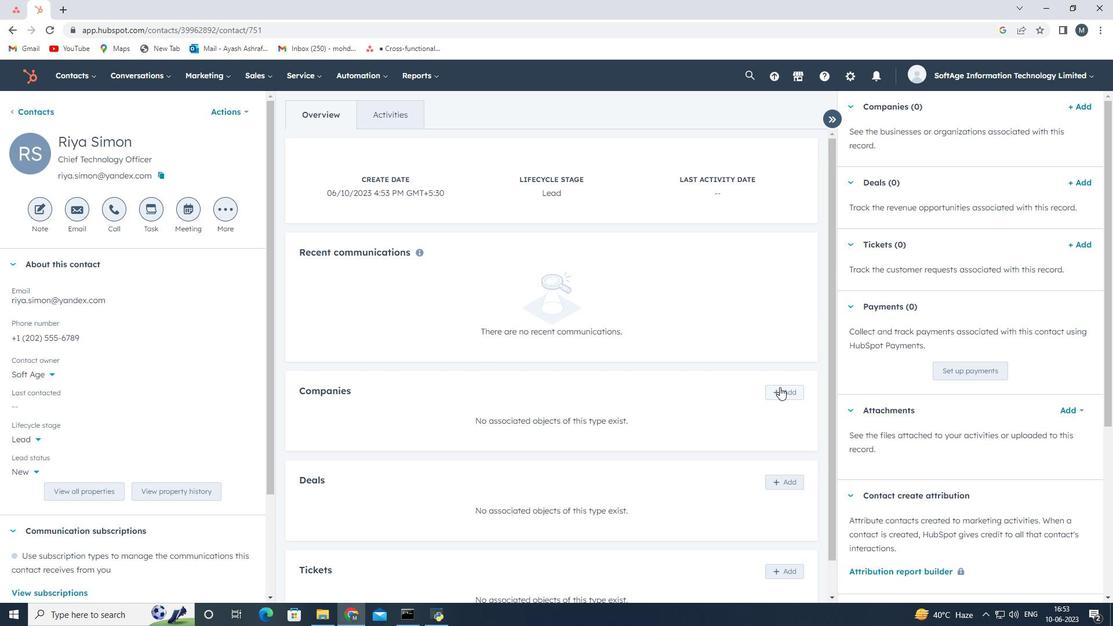 
Action: Mouse moved to (863, 138)
Screenshot: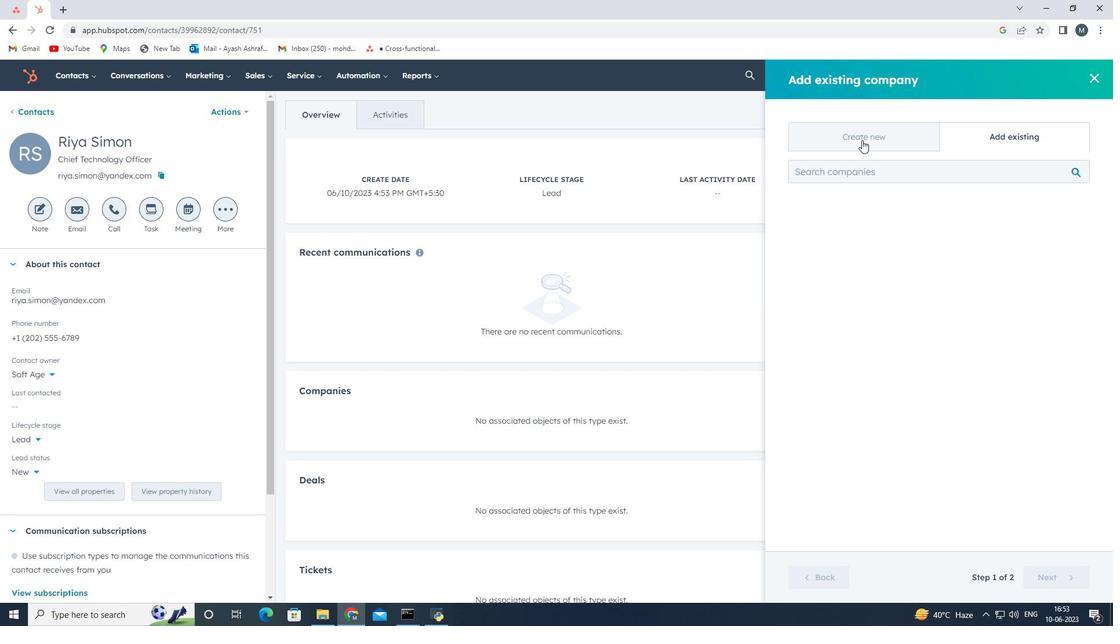 
Action: Mouse pressed left at (863, 138)
Screenshot: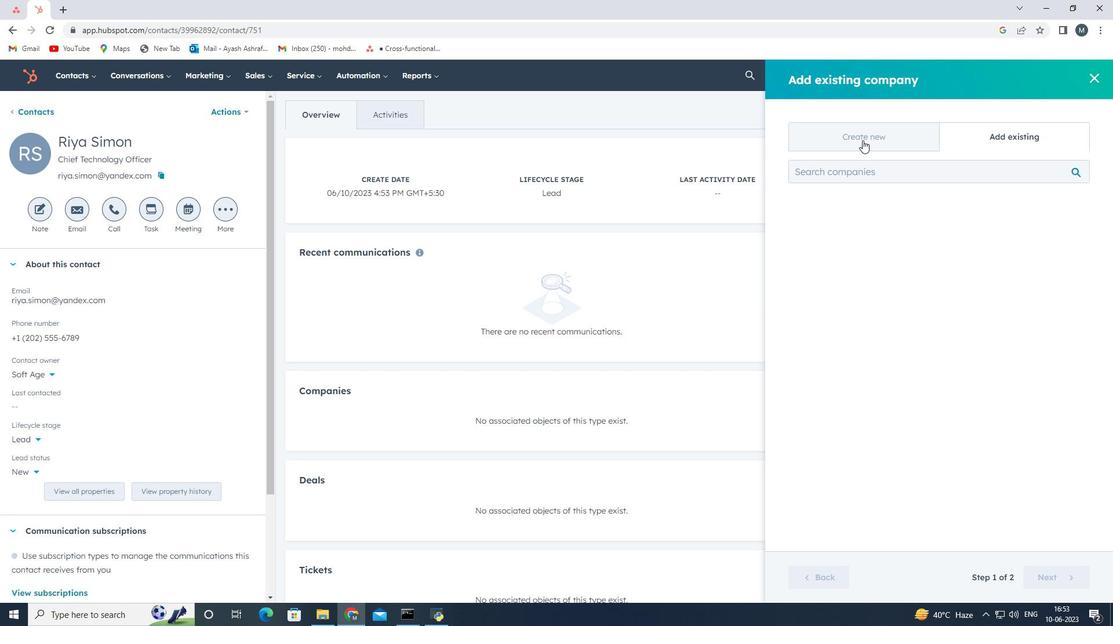
Action: Mouse moved to (866, 205)
Screenshot: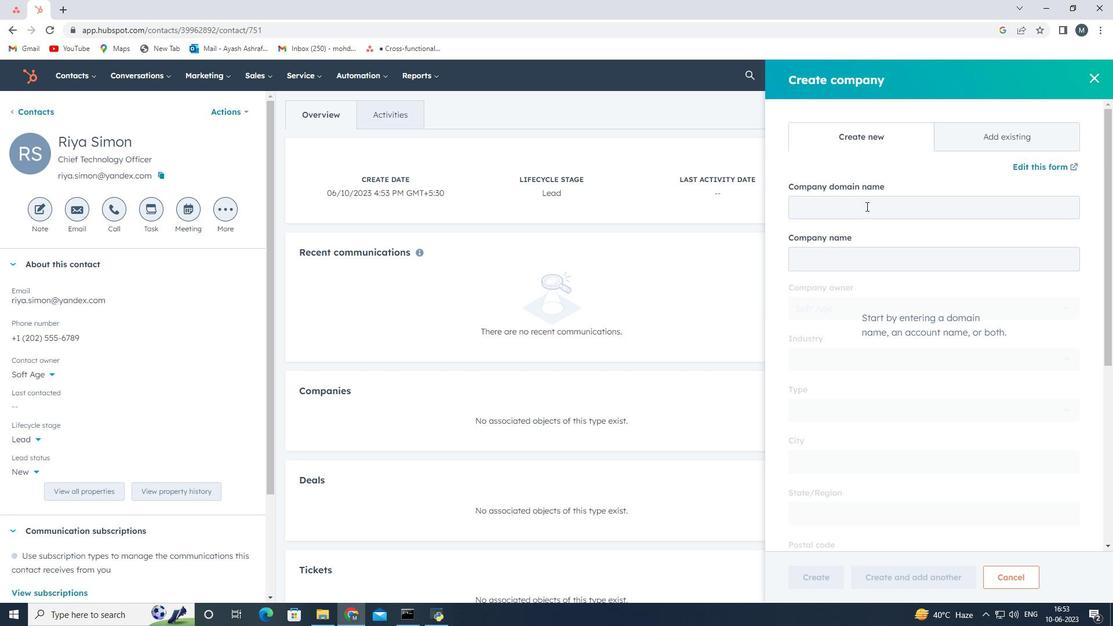 
Action: Mouse pressed left at (866, 205)
Screenshot: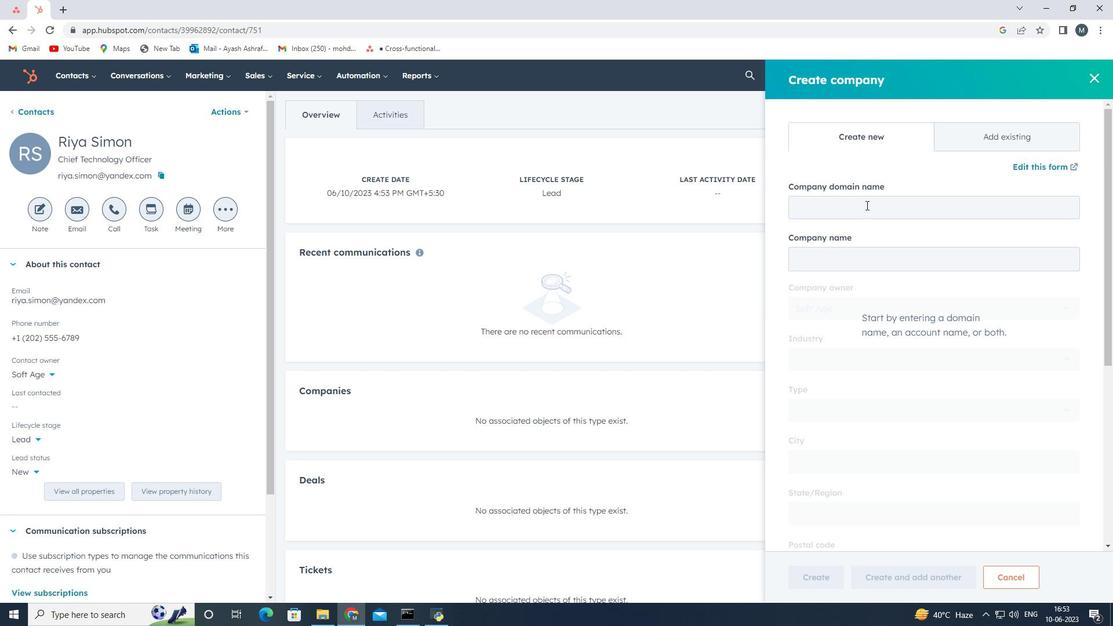 
Action: Mouse moved to (866, 204)
Screenshot: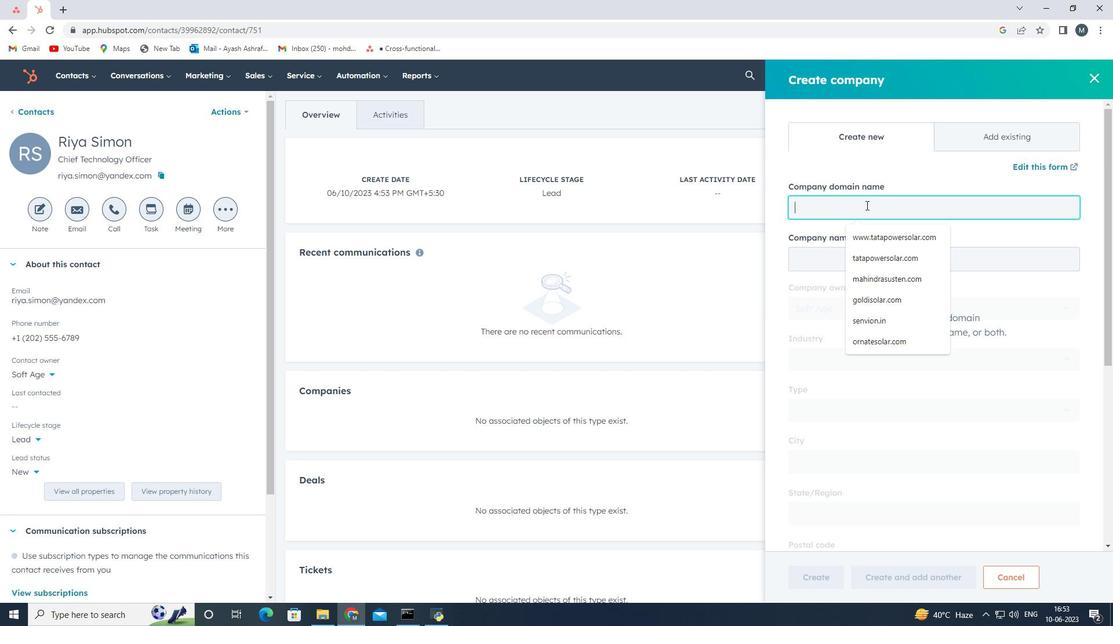 
Action: Key pressed ravingroup.com
Screenshot: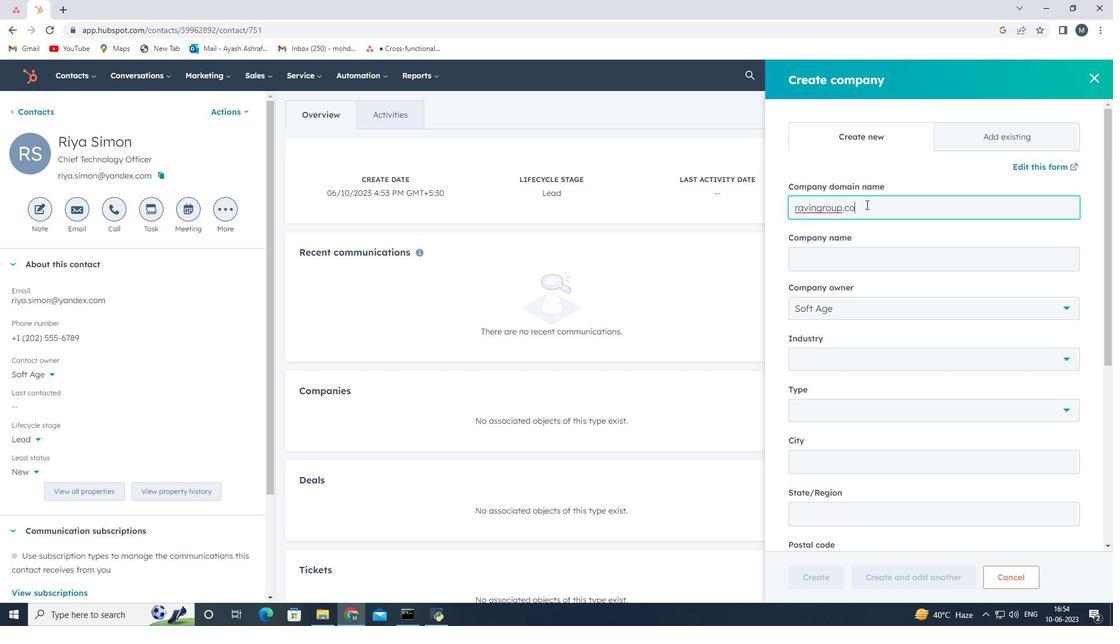 
Action: Mouse moved to (861, 262)
Screenshot: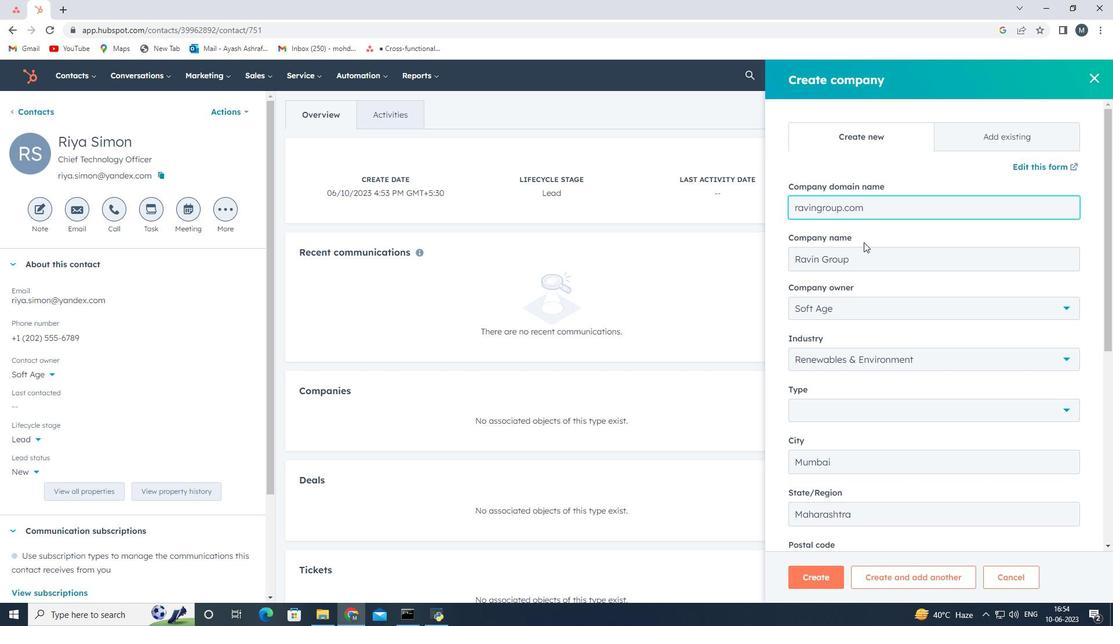 
Action: Mouse scrolled (861, 262) with delta (0, 0)
Screenshot: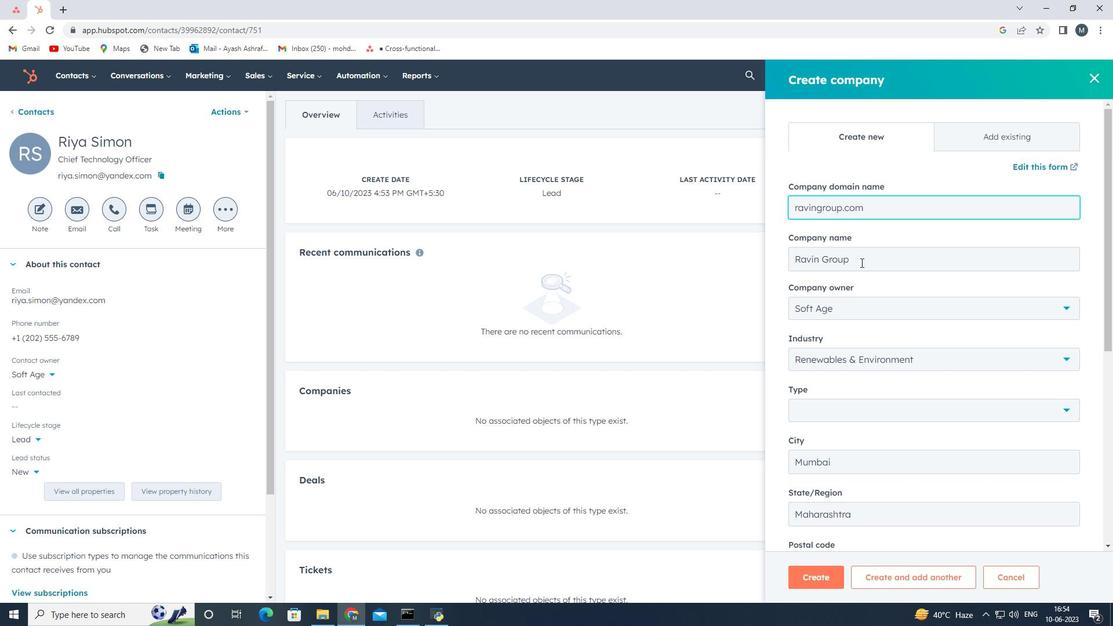 
Action: Mouse scrolled (861, 262) with delta (0, 0)
Screenshot: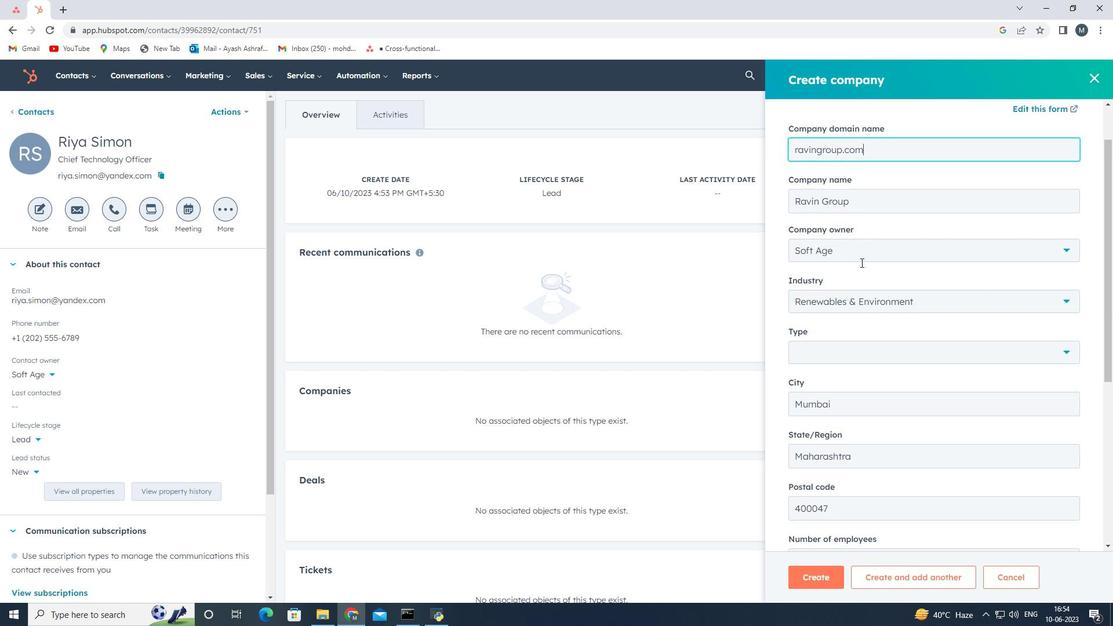 
Action: Mouse moved to (856, 296)
Screenshot: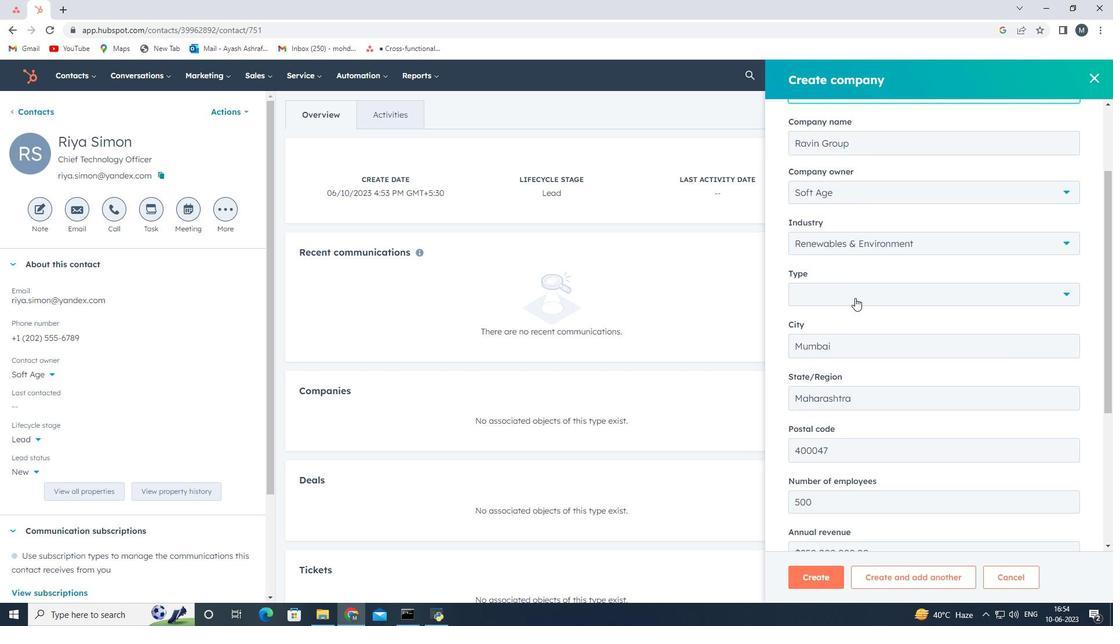 
Action: Mouse pressed left at (856, 296)
Screenshot: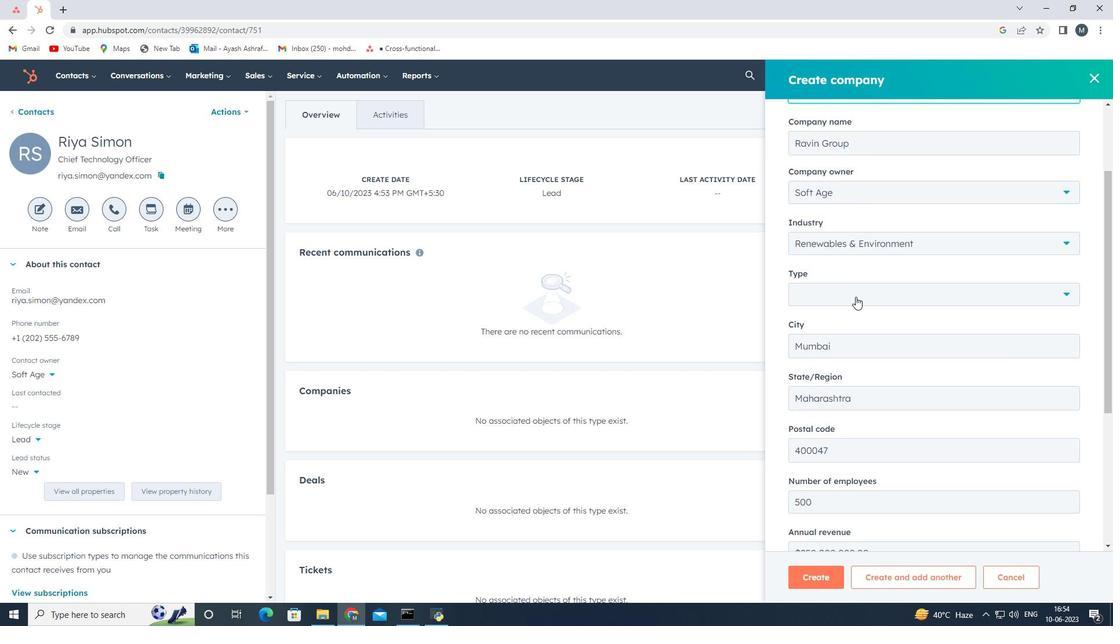 
Action: Mouse moved to (832, 397)
Screenshot: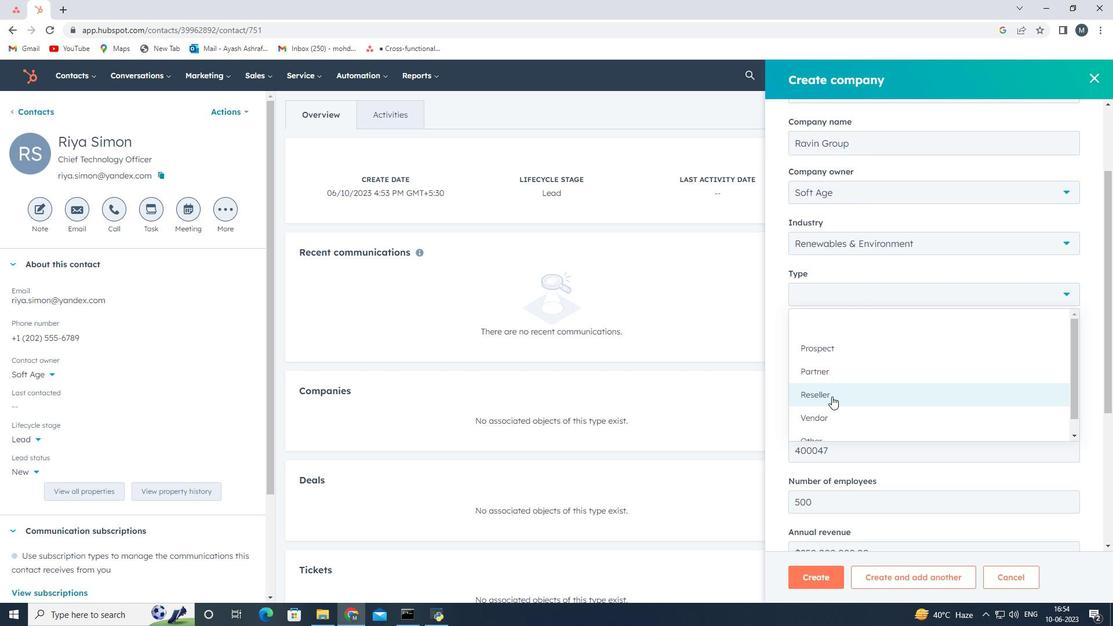 
Action: Mouse pressed left at (832, 397)
Screenshot: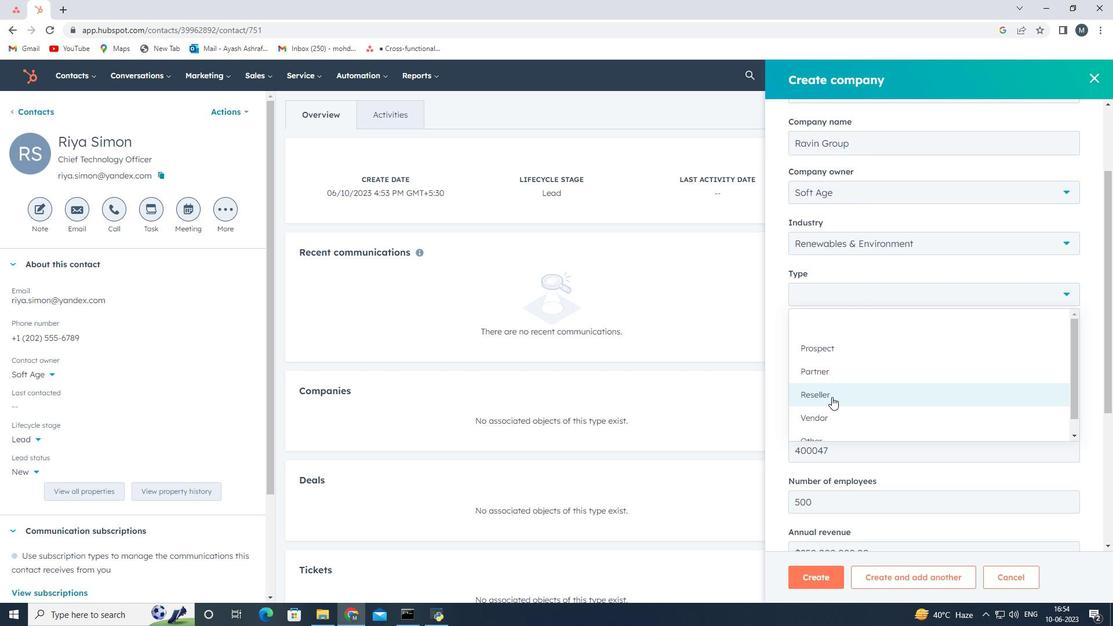 
Action: Mouse moved to (821, 573)
Screenshot: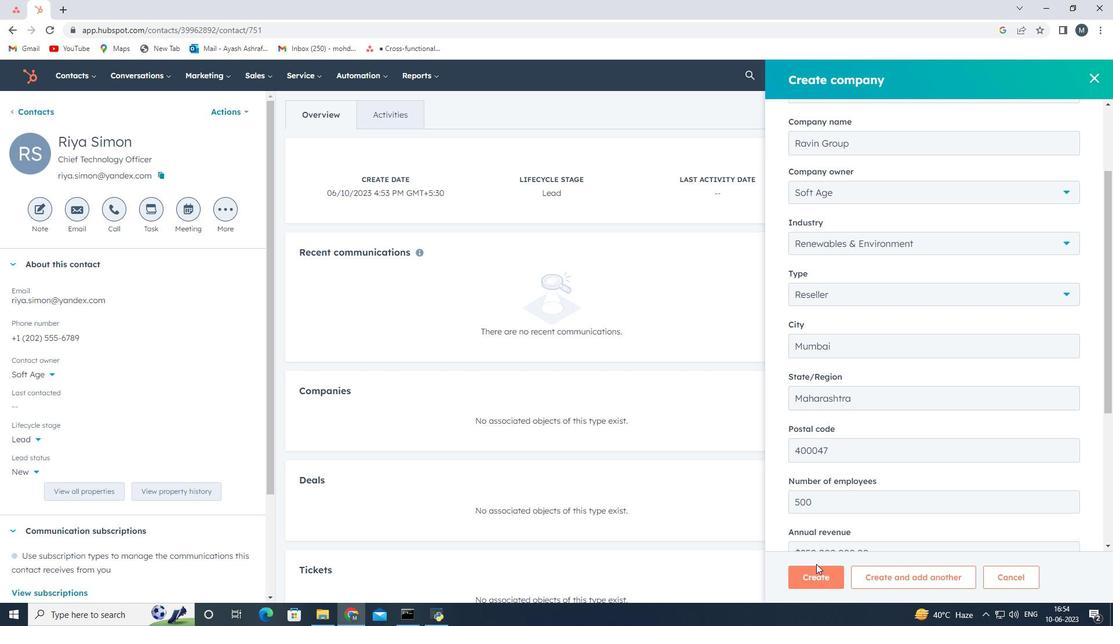 
Action: Mouse pressed left at (821, 573)
Screenshot: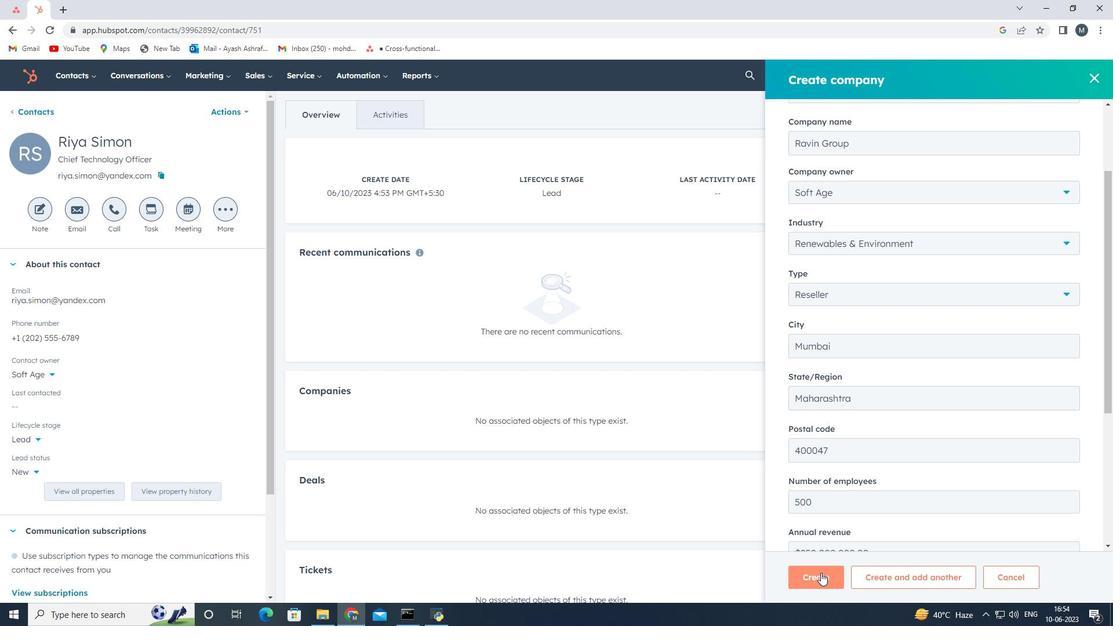 
Action: Mouse moved to (835, 425)
Screenshot: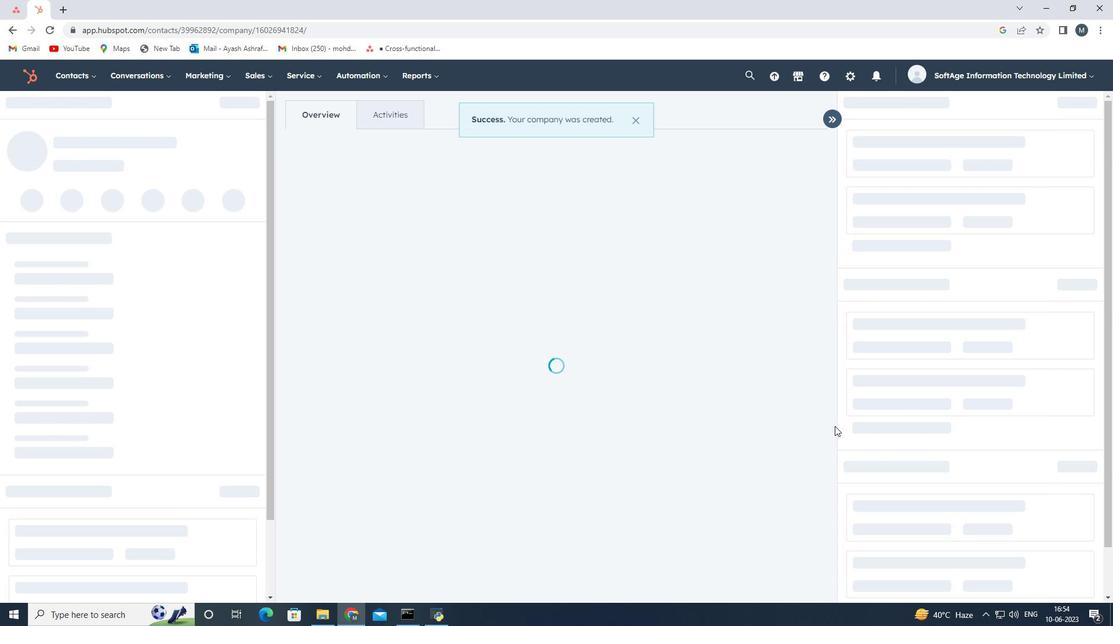 
